 Task: Look for space in Nānpāra, India from 6th September, 2023 to 10th September, 2023 for 1 adult in price range Rs.10000 to Rs.15000. Place can be private room with 1  bedroom having 1 bed and 1 bathroom. Property type can be house, flat, guest house, hotel. Amenities needed are: washing machine. Booking option can be shelf check-in. Required host language is English.
Action: Mouse moved to (406, 64)
Screenshot: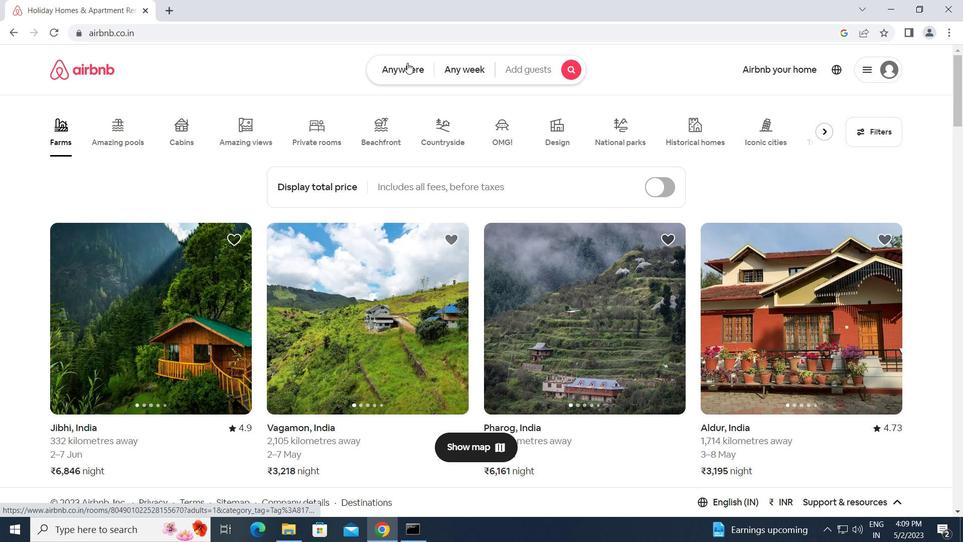 
Action: Mouse pressed left at (406, 64)
Screenshot: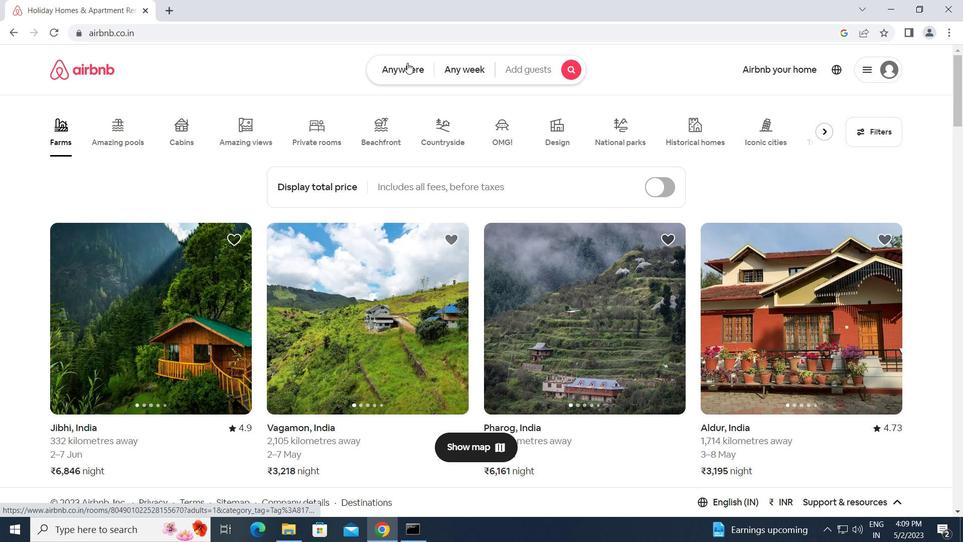
Action: Mouse moved to (246, 115)
Screenshot: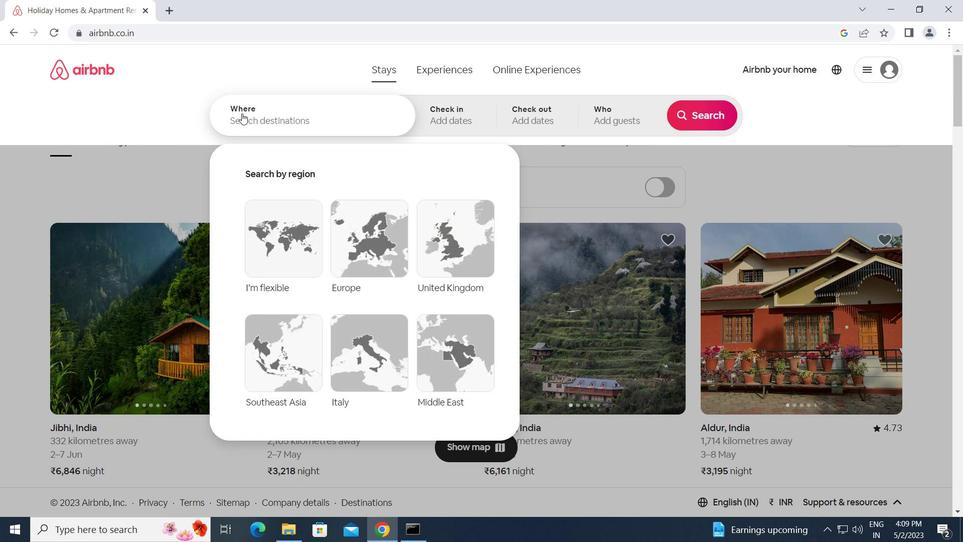 
Action: Mouse pressed left at (246, 115)
Screenshot: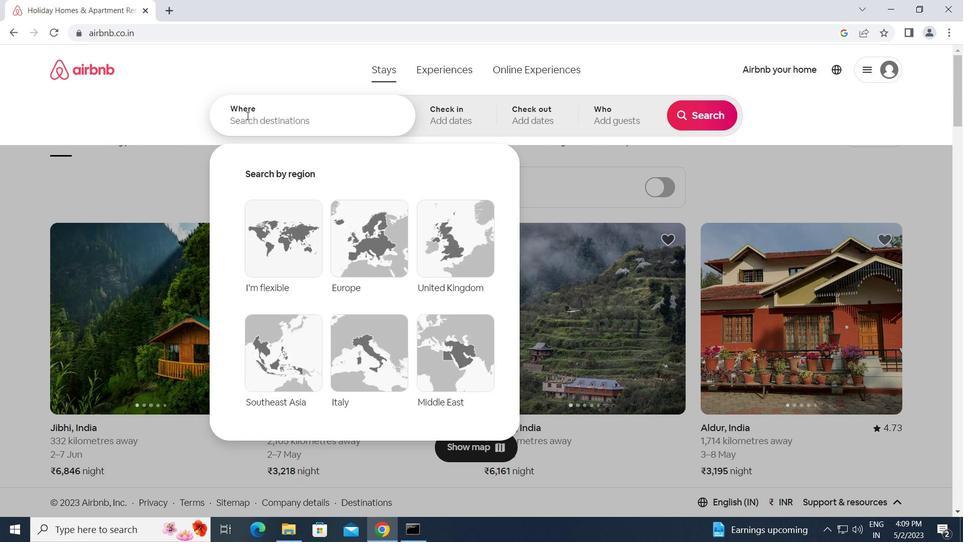 
Action: Key pressed n<Key.caps_lock>anpara,<Key.space><Key.caps_lock>i<Key.caps_lock>ndia<Key.enter>
Screenshot: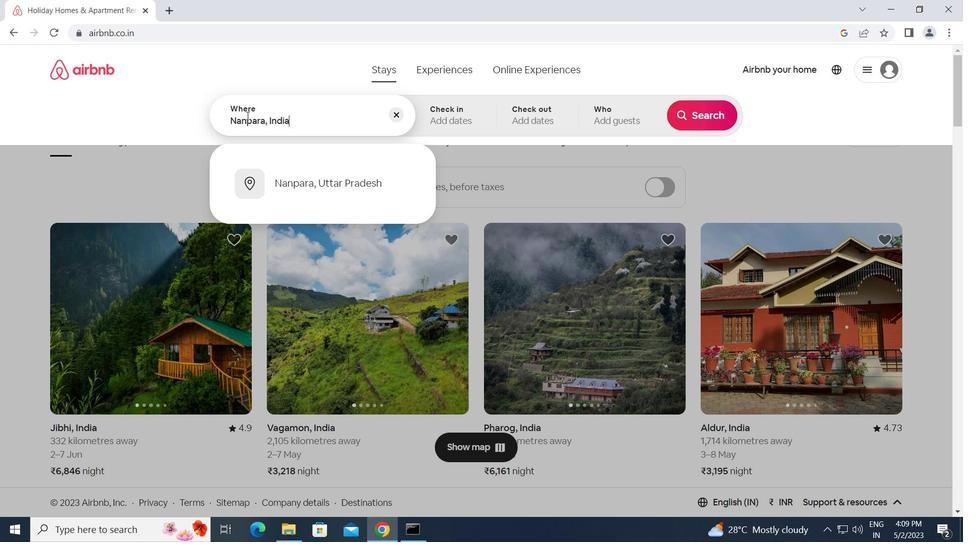 
Action: Mouse moved to (705, 208)
Screenshot: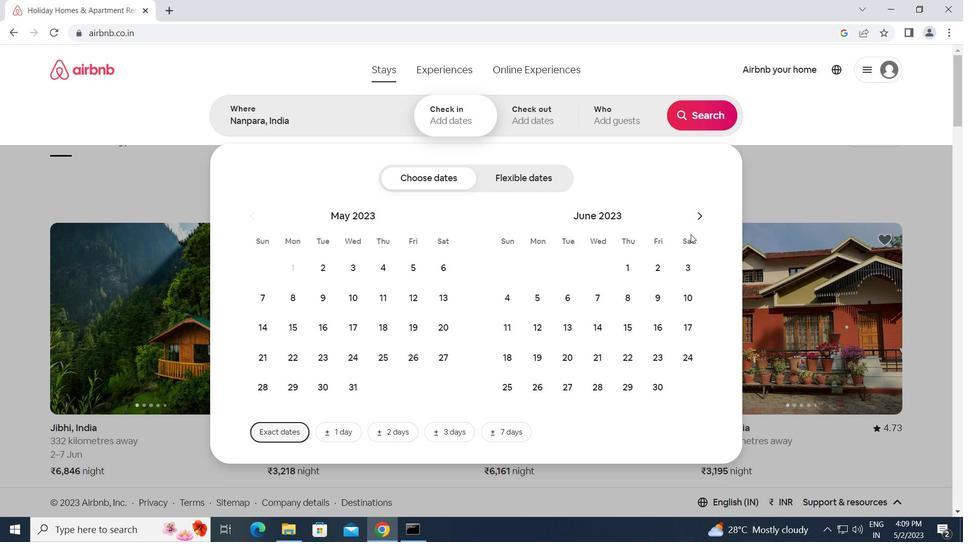 
Action: Mouse pressed left at (705, 208)
Screenshot: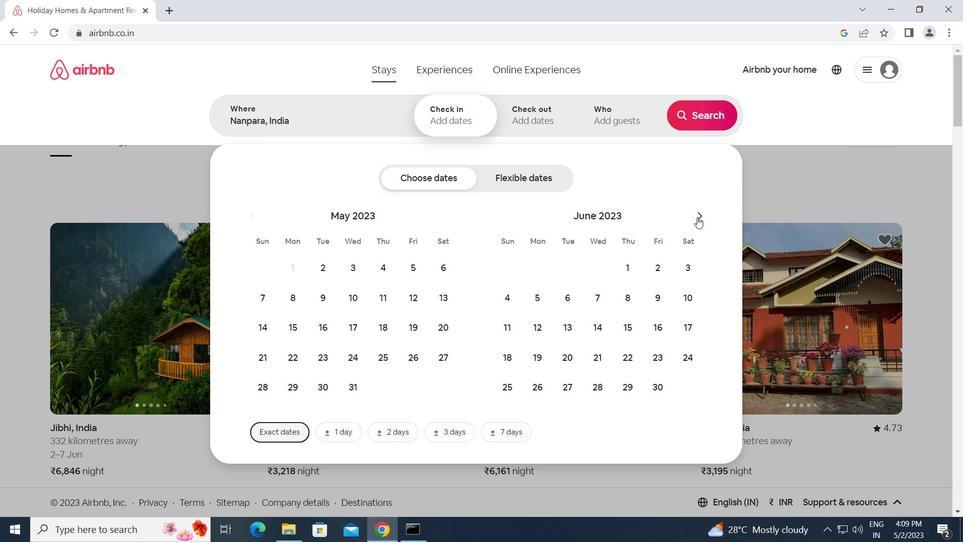 
Action: Mouse moved to (700, 211)
Screenshot: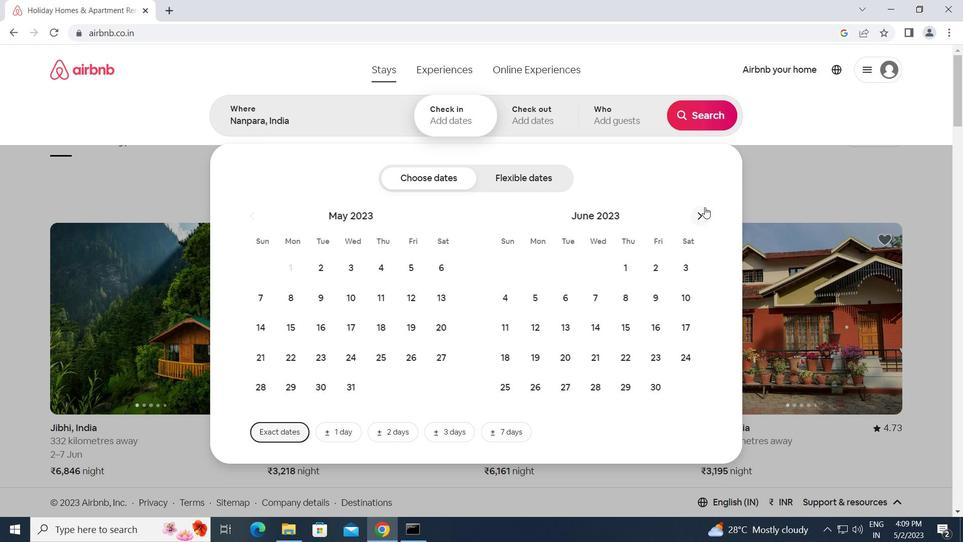 
Action: Mouse pressed left at (700, 211)
Screenshot: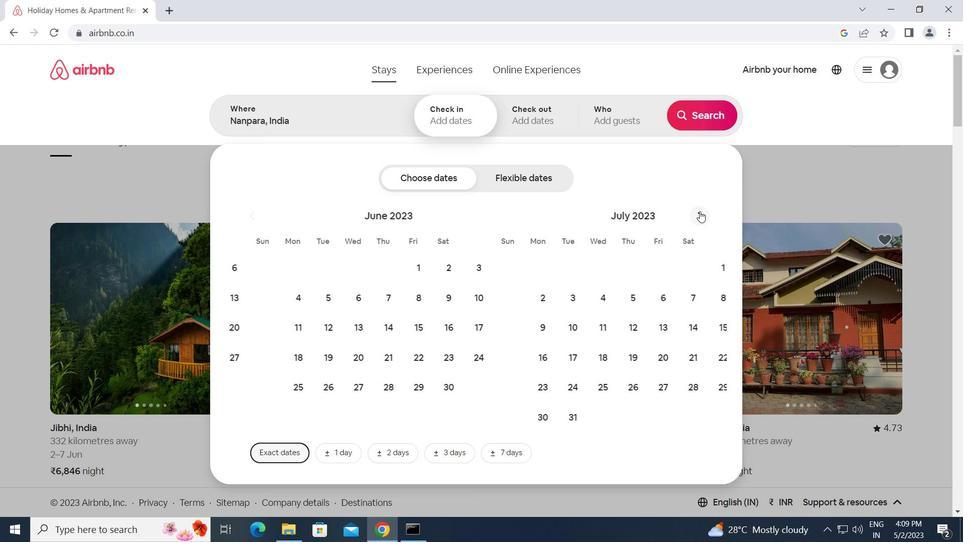 
Action: Mouse pressed left at (700, 211)
Screenshot: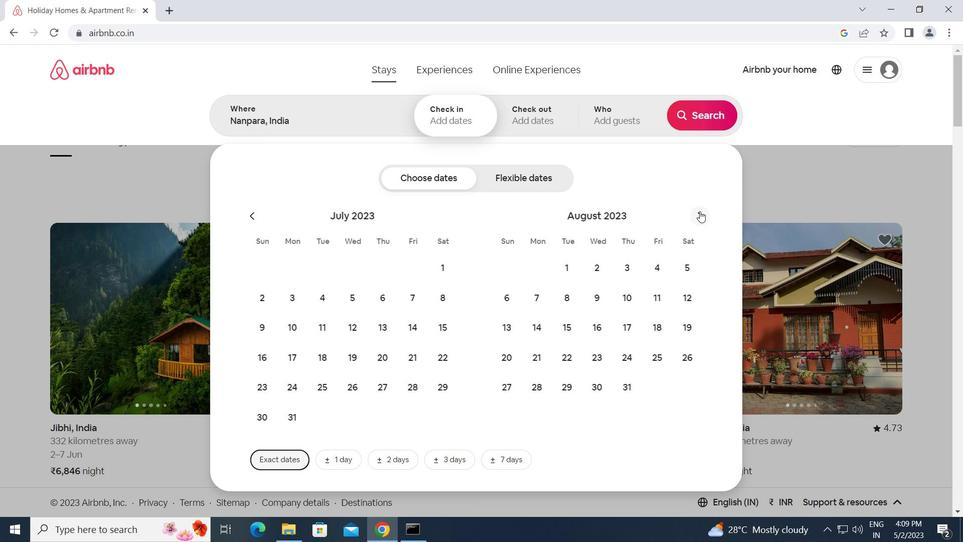 
Action: Mouse moved to (591, 296)
Screenshot: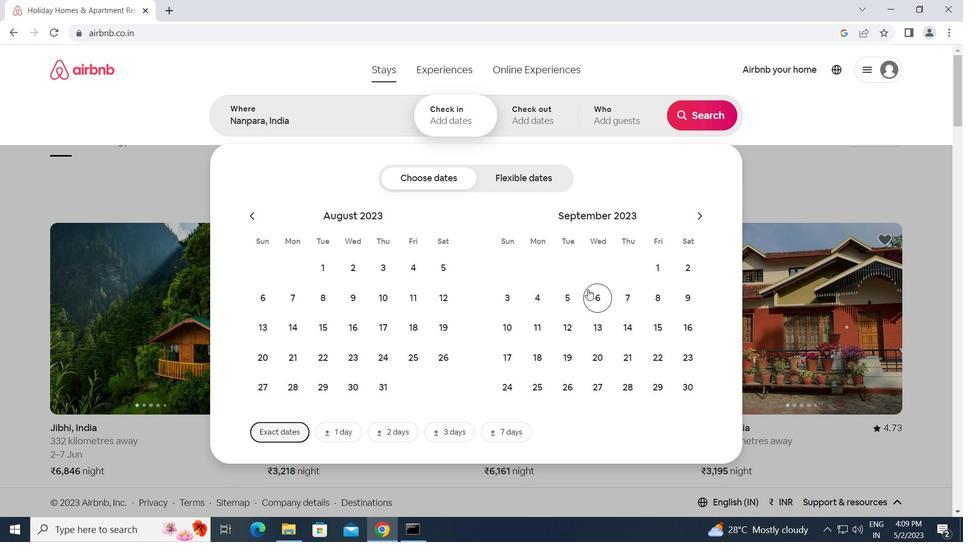
Action: Mouse pressed left at (591, 296)
Screenshot: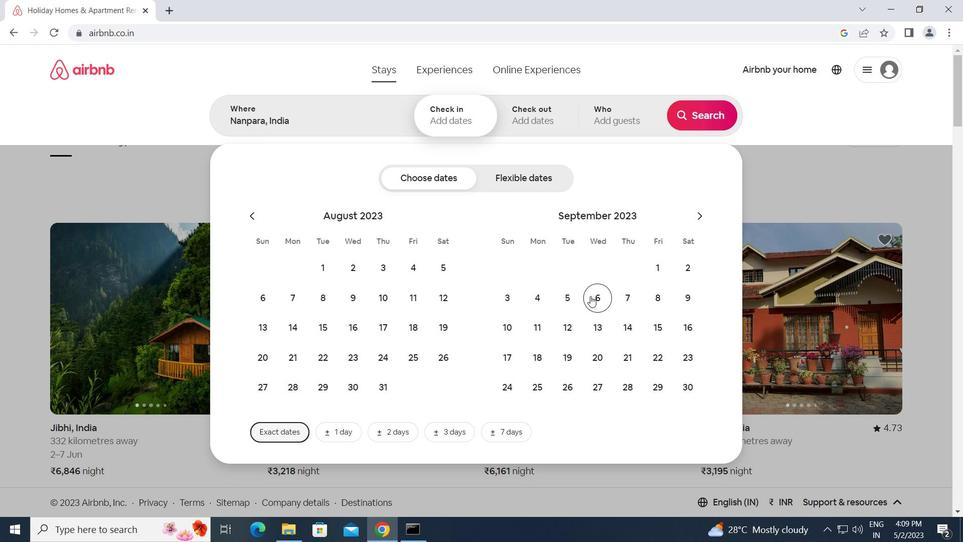 
Action: Mouse moved to (509, 323)
Screenshot: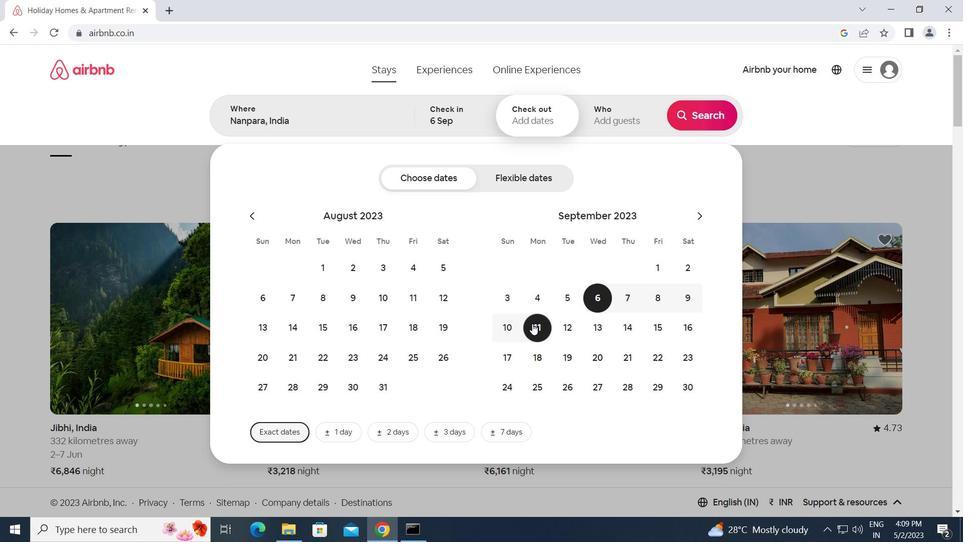 
Action: Mouse pressed left at (509, 323)
Screenshot: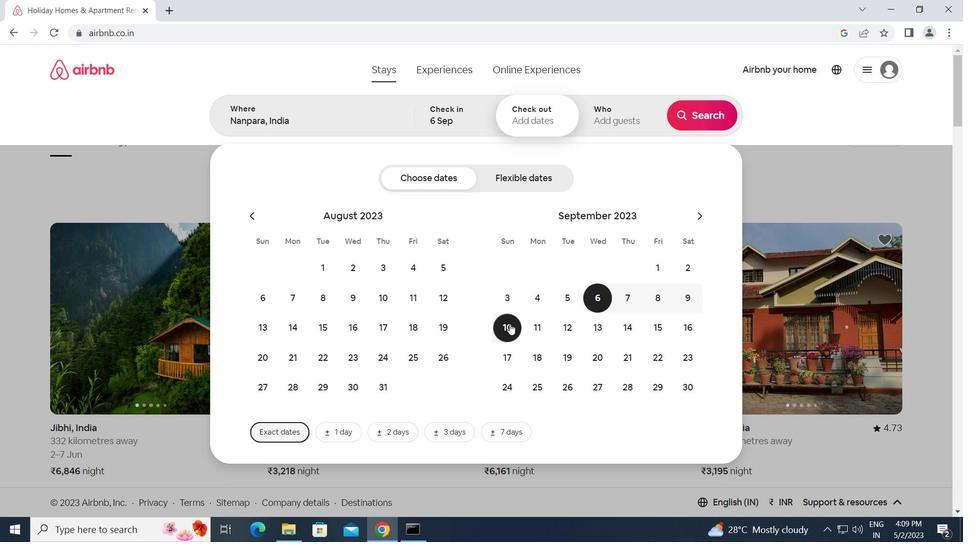 
Action: Mouse moved to (610, 121)
Screenshot: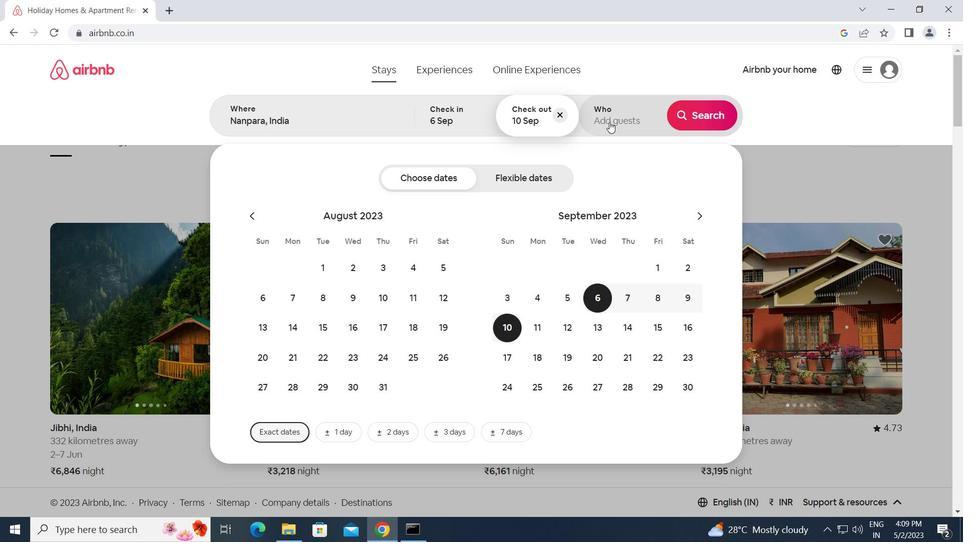 
Action: Mouse pressed left at (610, 121)
Screenshot: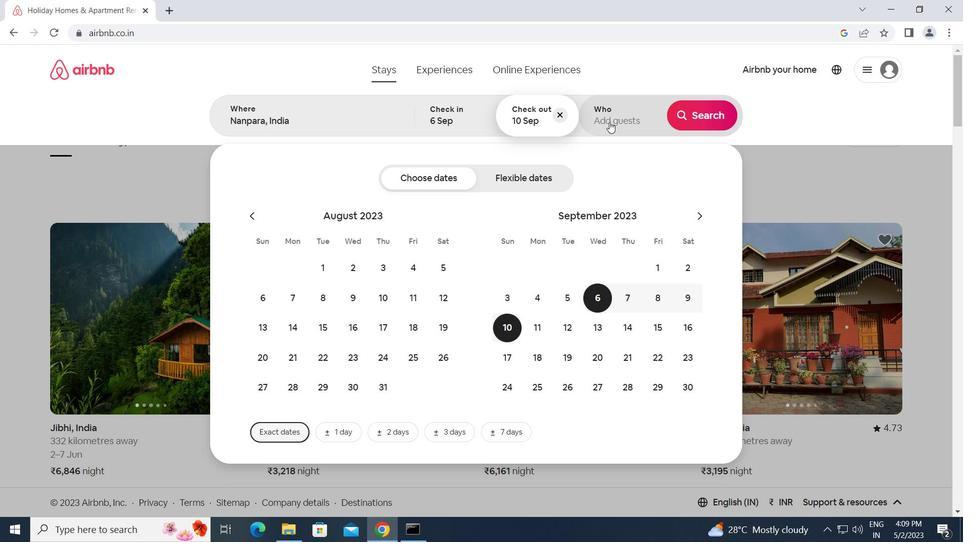 
Action: Mouse moved to (701, 179)
Screenshot: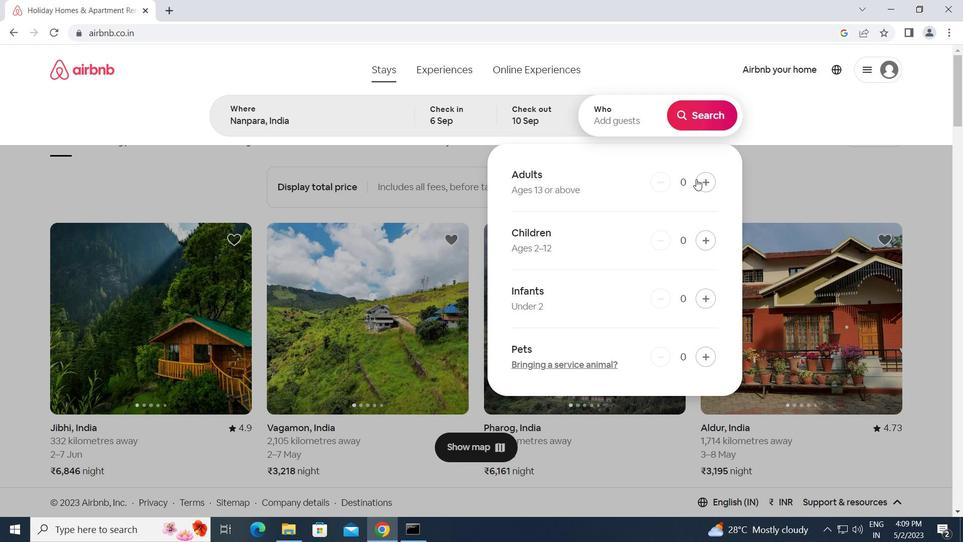 
Action: Mouse pressed left at (701, 179)
Screenshot: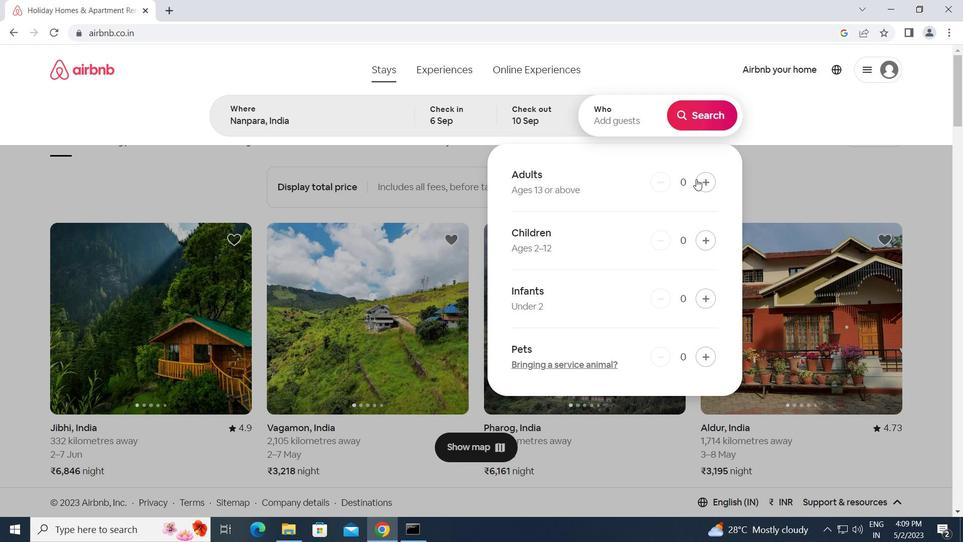 
Action: Mouse moved to (686, 113)
Screenshot: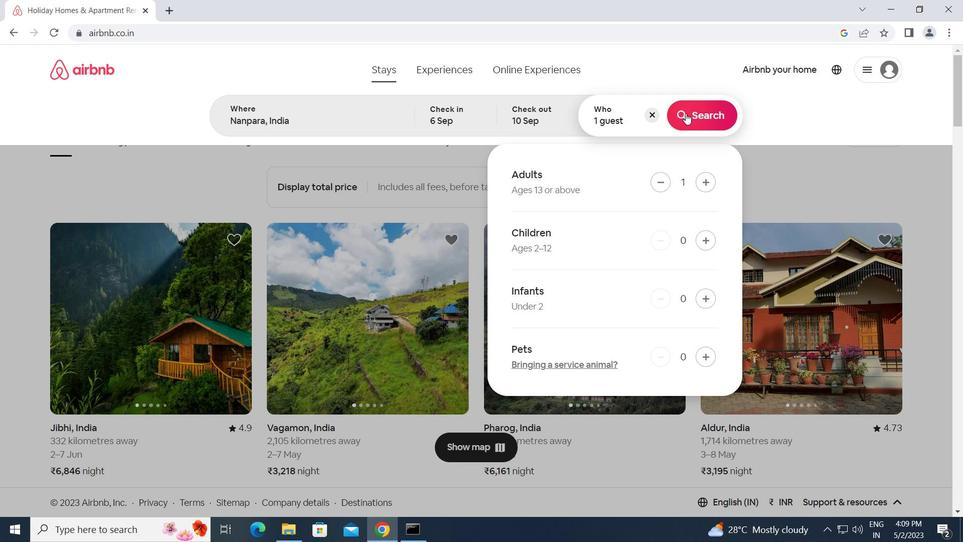 
Action: Mouse pressed left at (686, 113)
Screenshot: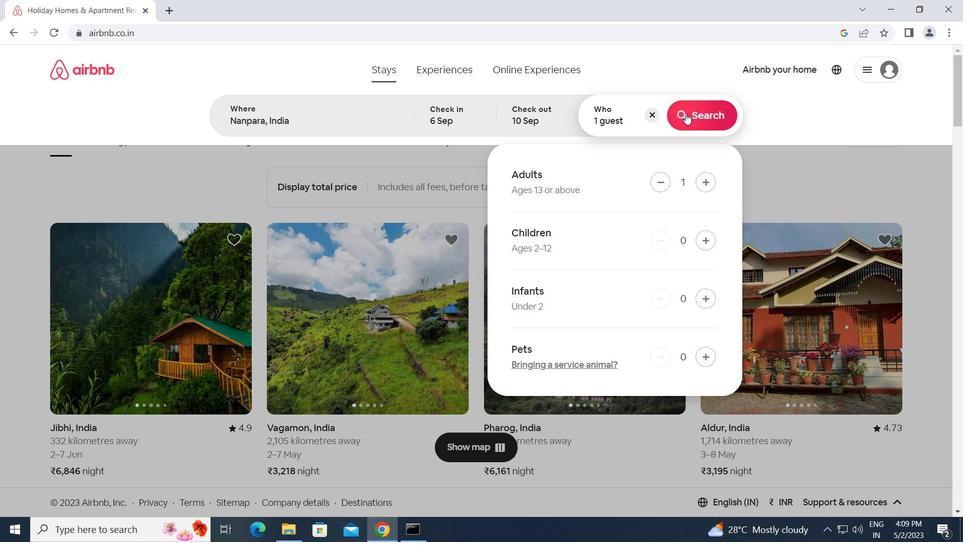 
Action: Mouse moved to (915, 119)
Screenshot: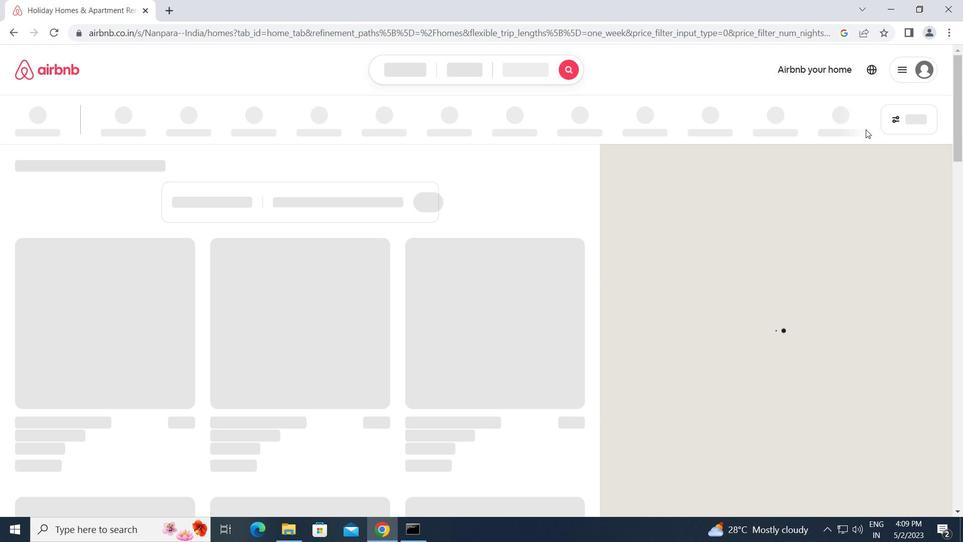 
Action: Mouse pressed left at (915, 119)
Screenshot: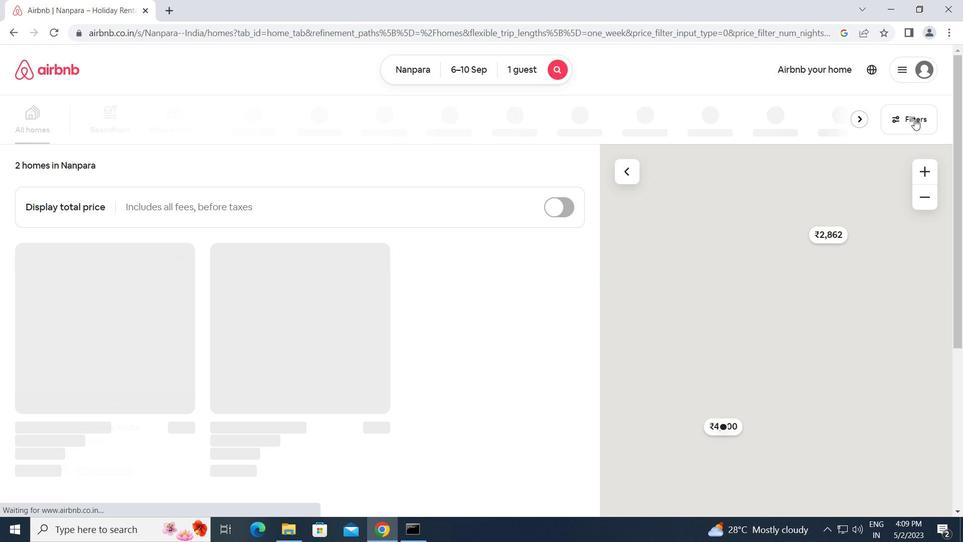 
Action: Mouse moved to (343, 285)
Screenshot: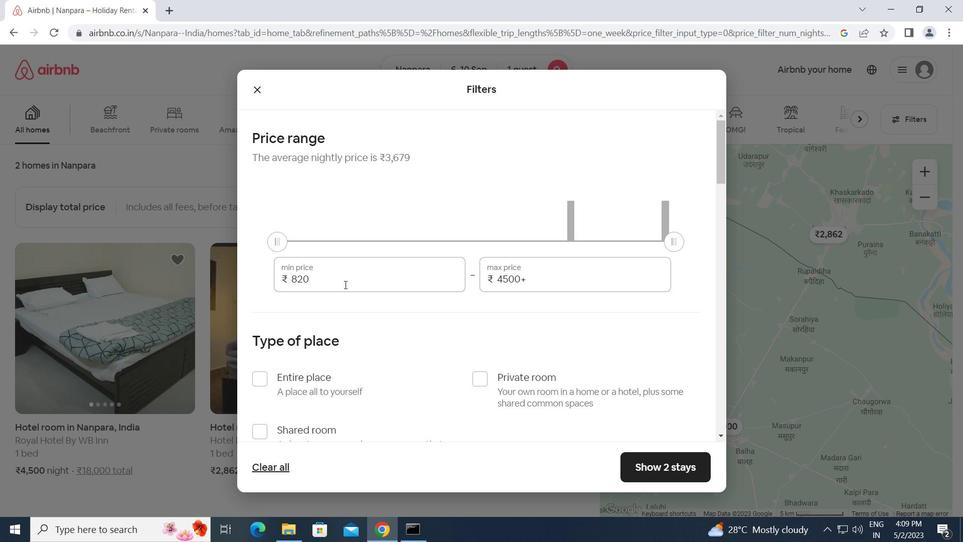 
Action: Mouse pressed left at (343, 285)
Screenshot: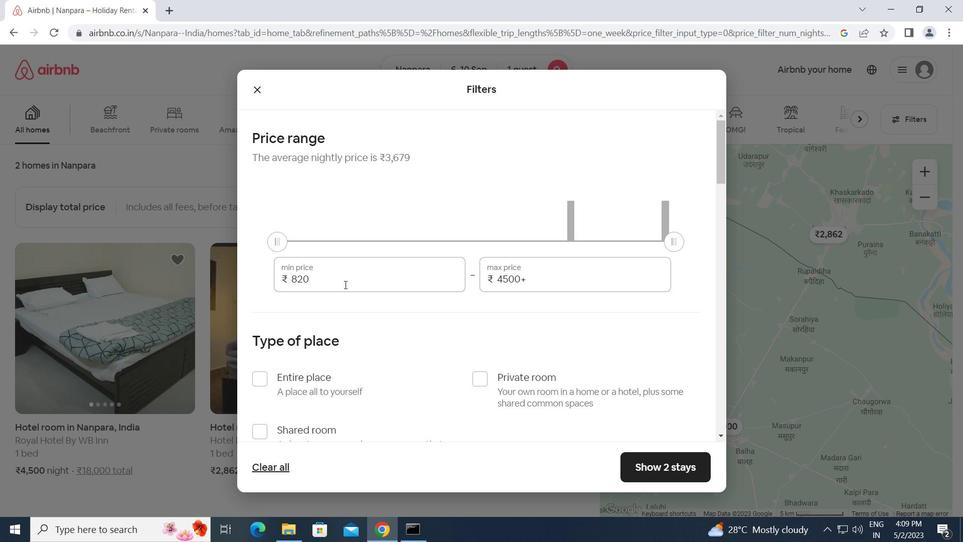
Action: Mouse moved to (270, 284)
Screenshot: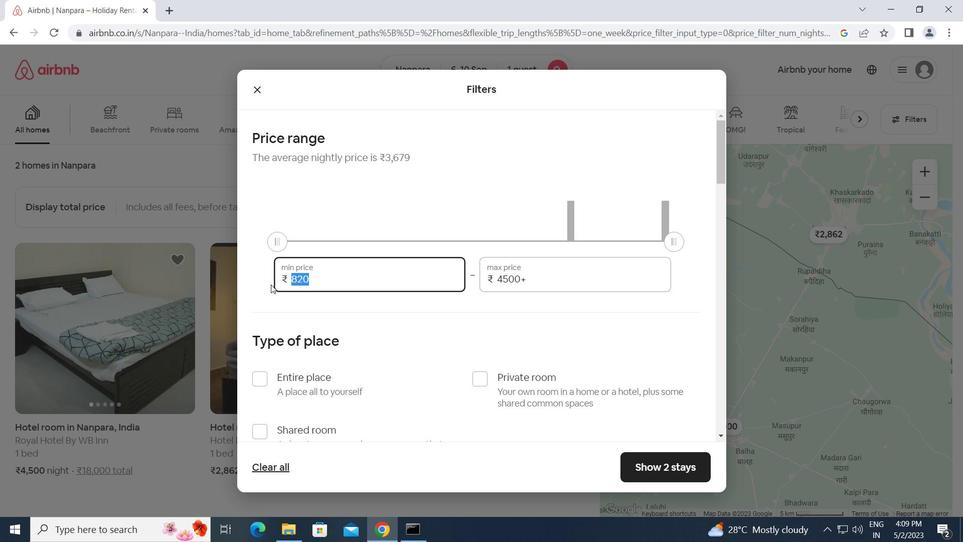 
Action: Key pressed 10000<Key.tab>15<Key.backspace><Key.backspace><Key.backspace><Key.backspace><Key.backspace><Key.backspace><Key.backspace><Key.backspace><Key.backspace><Key.backspace><Key.backspace><Key.backspace><Key.backspace>15000
Screenshot: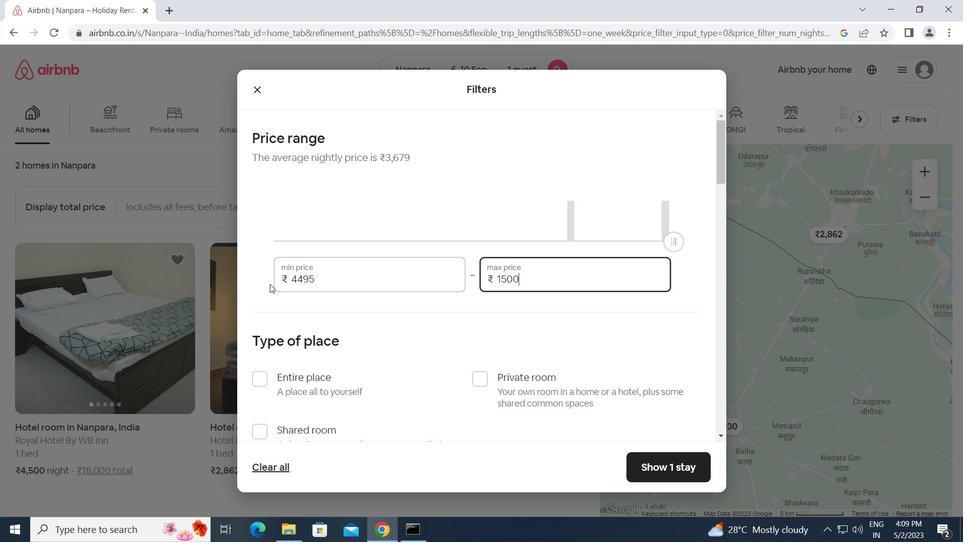 
Action: Mouse moved to (377, 382)
Screenshot: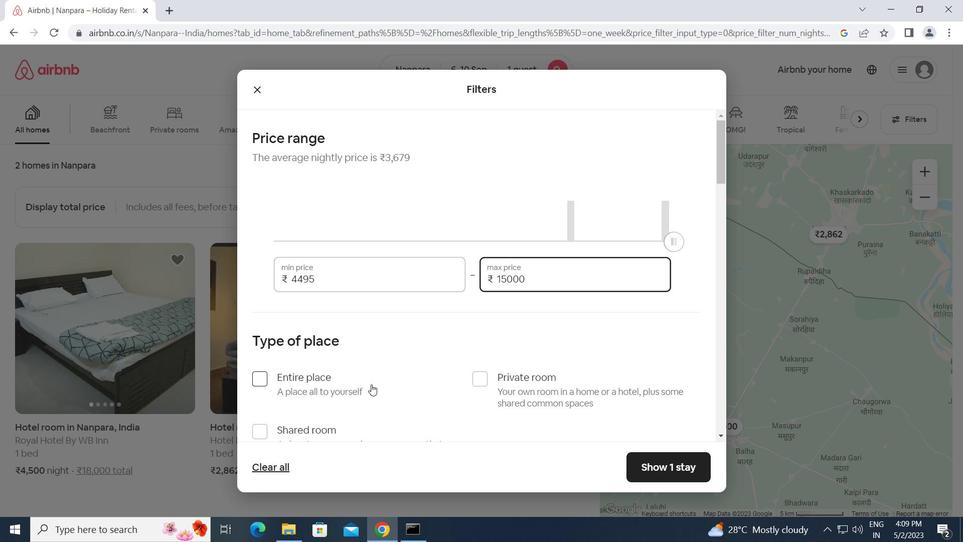 
Action: Mouse scrolled (377, 382) with delta (0, 0)
Screenshot: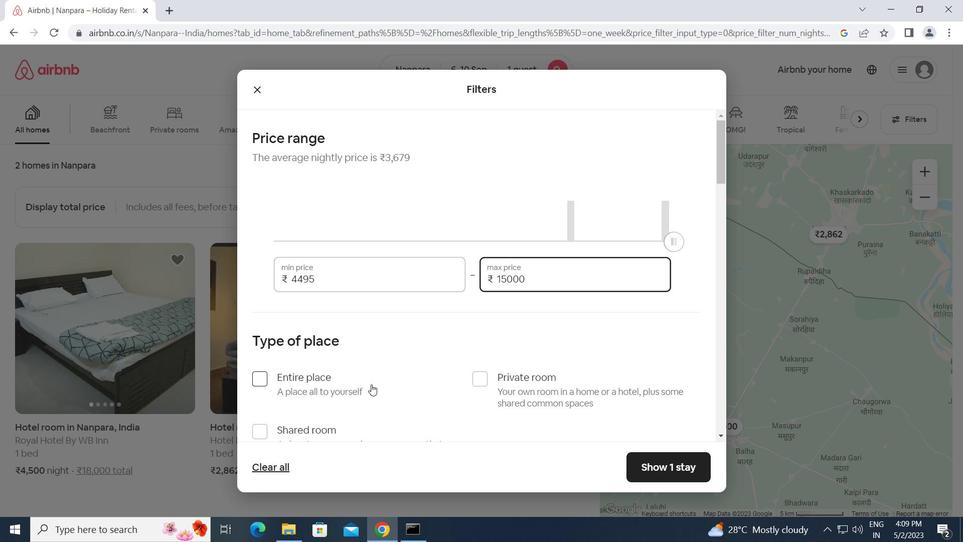 
Action: Mouse moved to (482, 318)
Screenshot: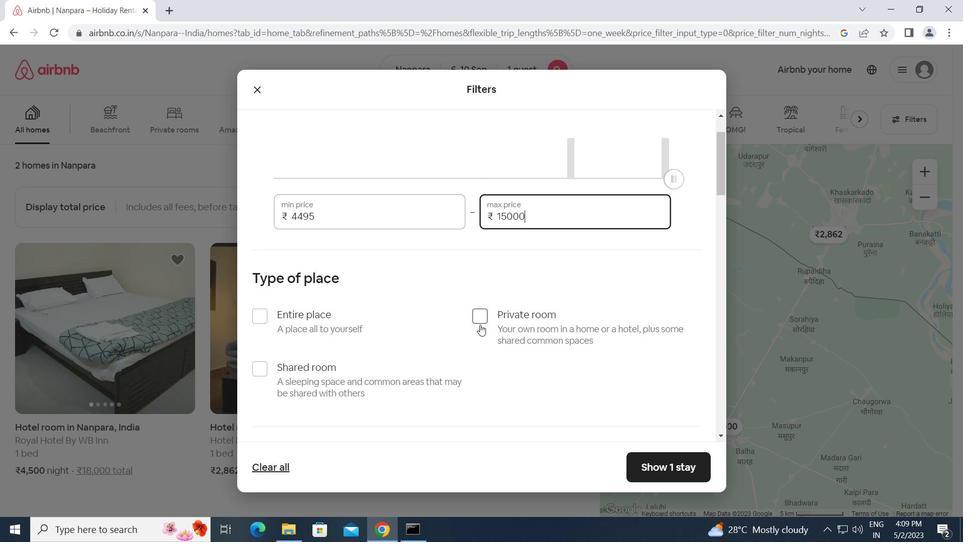 
Action: Mouse pressed left at (482, 318)
Screenshot: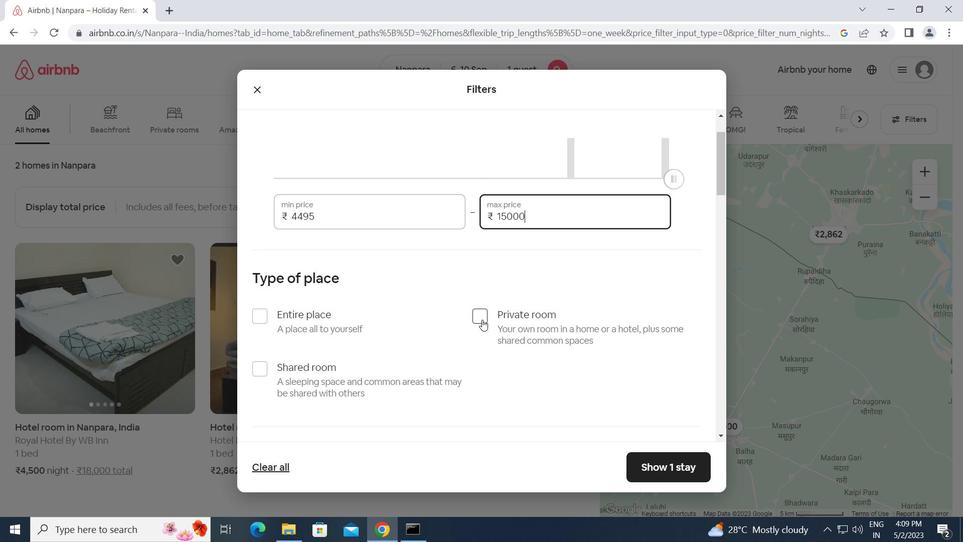 
Action: Mouse moved to (472, 244)
Screenshot: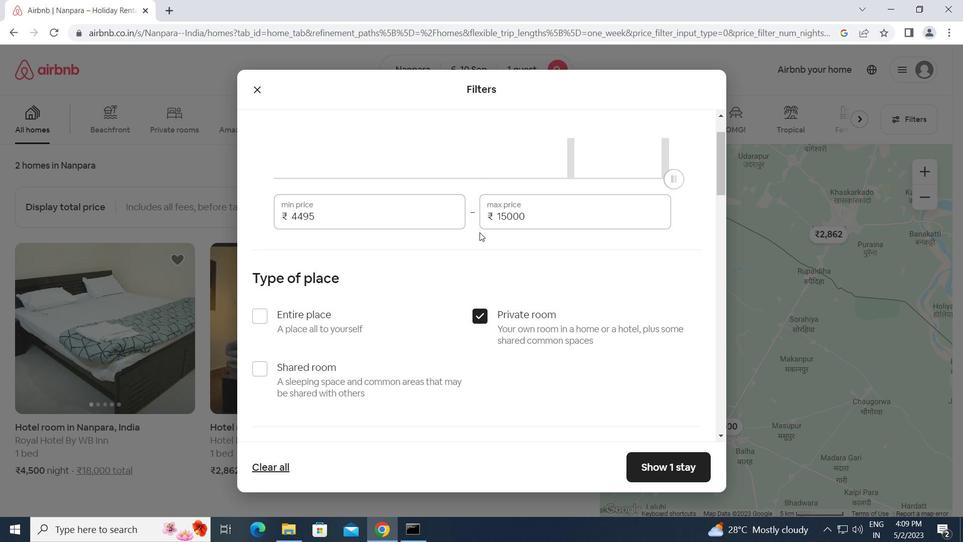 
Action: Mouse scrolled (472, 244) with delta (0, 0)
Screenshot: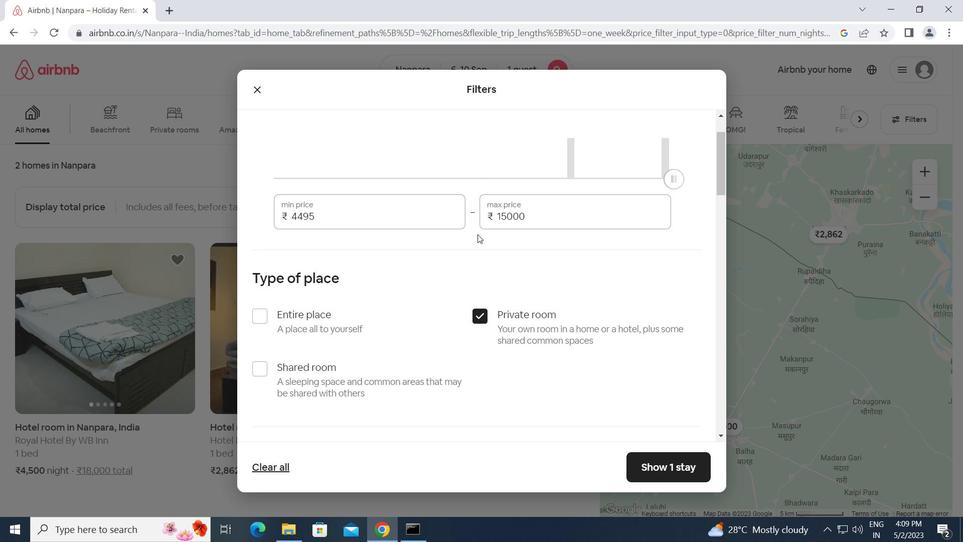 
Action: Mouse moved to (470, 249)
Screenshot: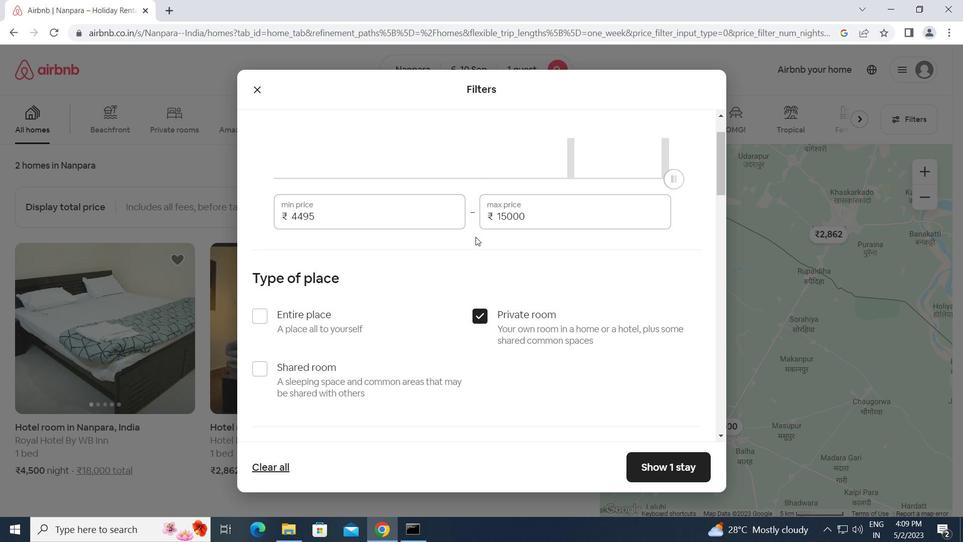 
Action: Mouse scrolled (470, 248) with delta (0, 0)
Screenshot: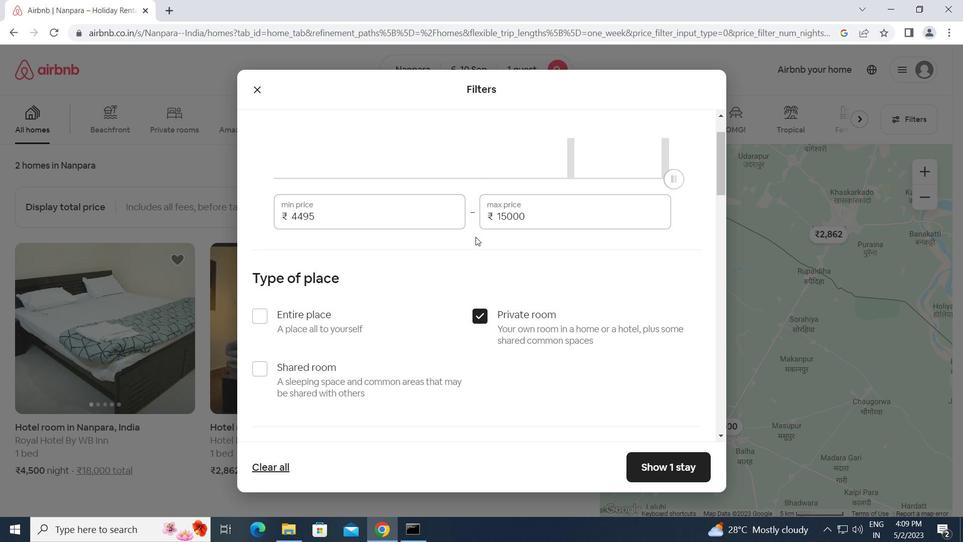 
Action: Mouse moved to (352, 297)
Screenshot: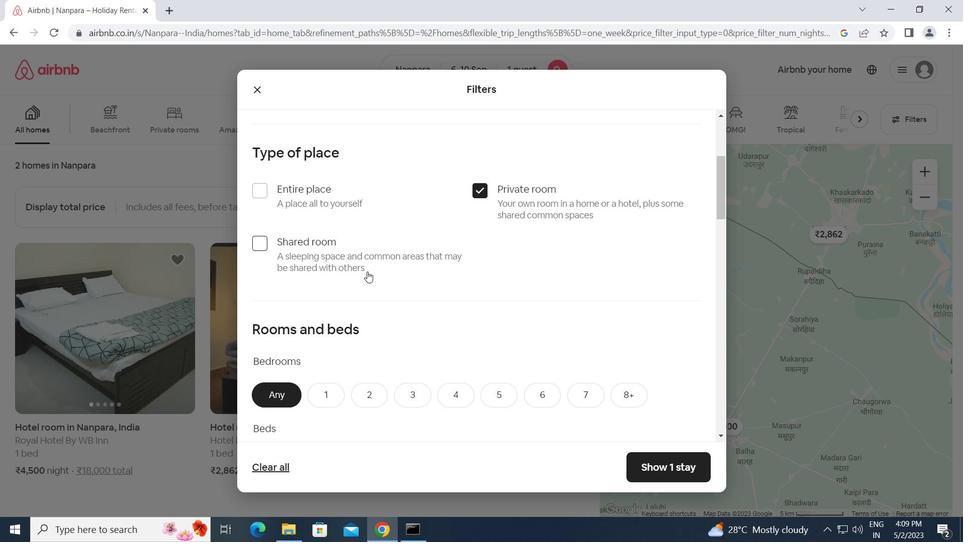 
Action: Mouse scrolled (352, 296) with delta (0, 0)
Screenshot: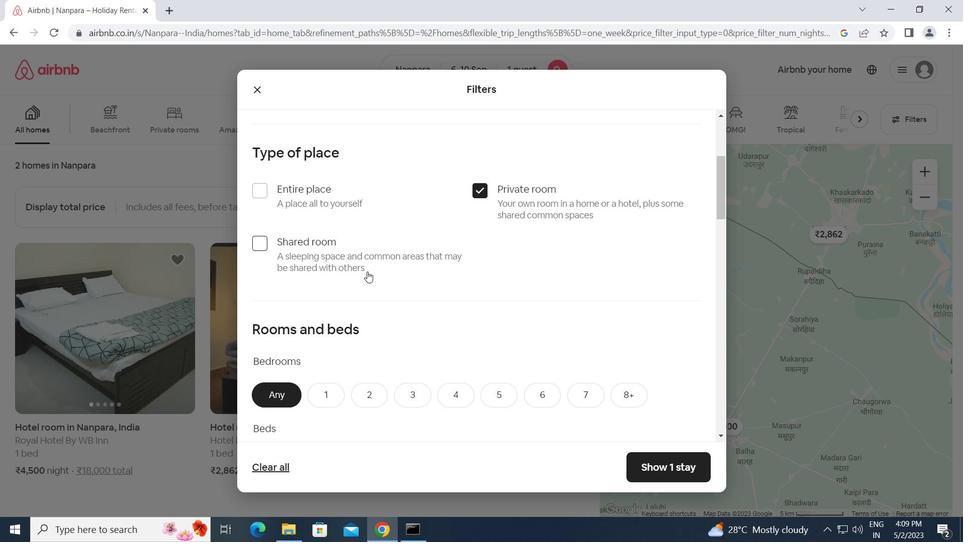 
Action: Mouse moved to (352, 298)
Screenshot: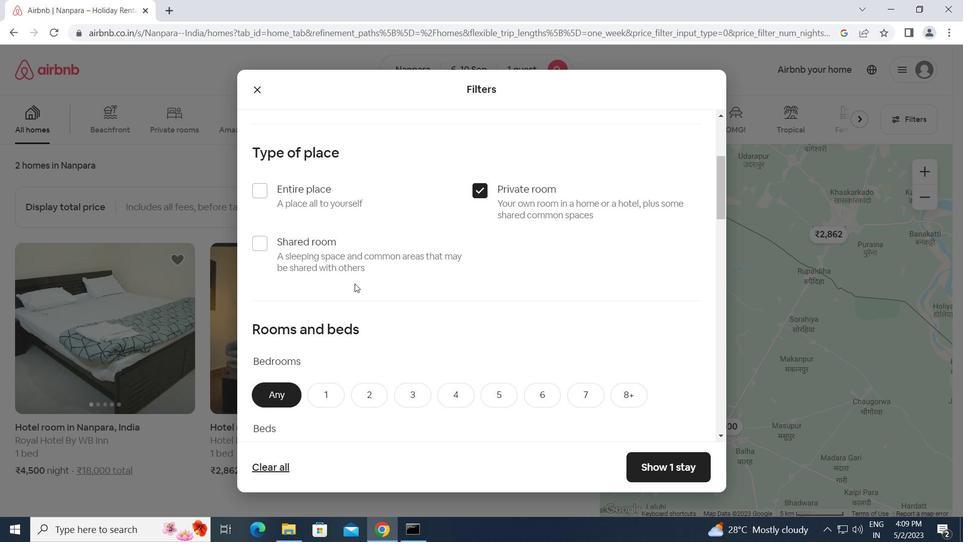 
Action: Mouse scrolled (352, 297) with delta (0, 0)
Screenshot: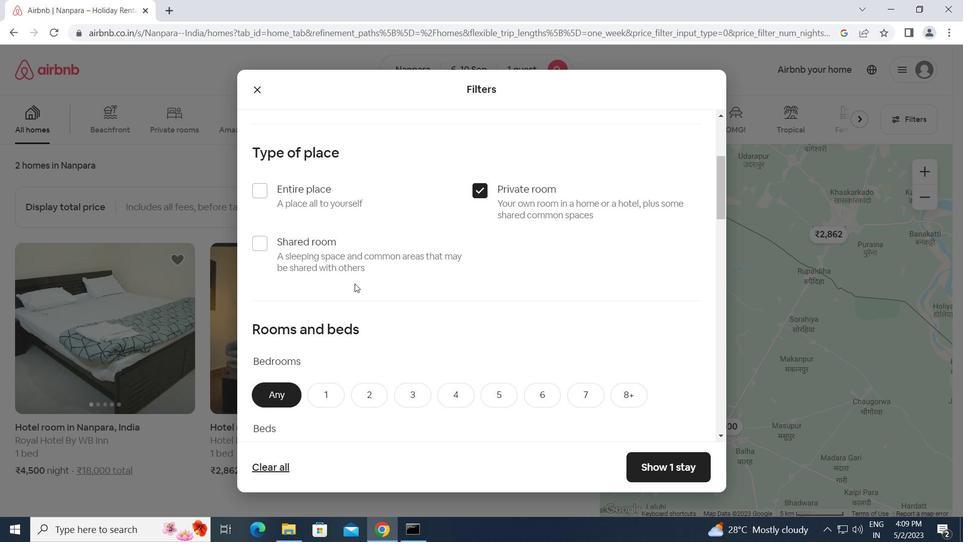 
Action: Mouse scrolled (352, 297) with delta (0, 0)
Screenshot: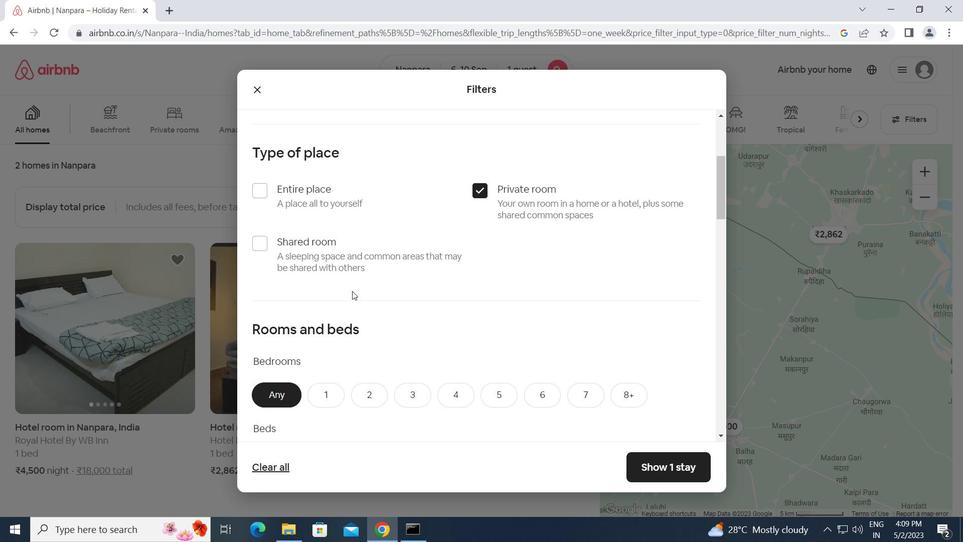 
Action: Mouse moved to (344, 263)
Screenshot: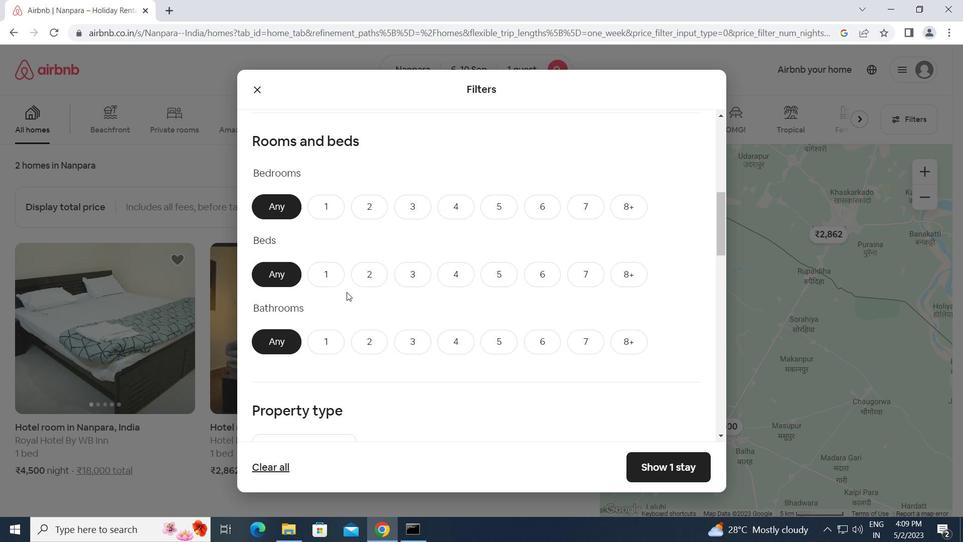 
Action: Mouse scrolled (344, 263) with delta (0, 0)
Screenshot: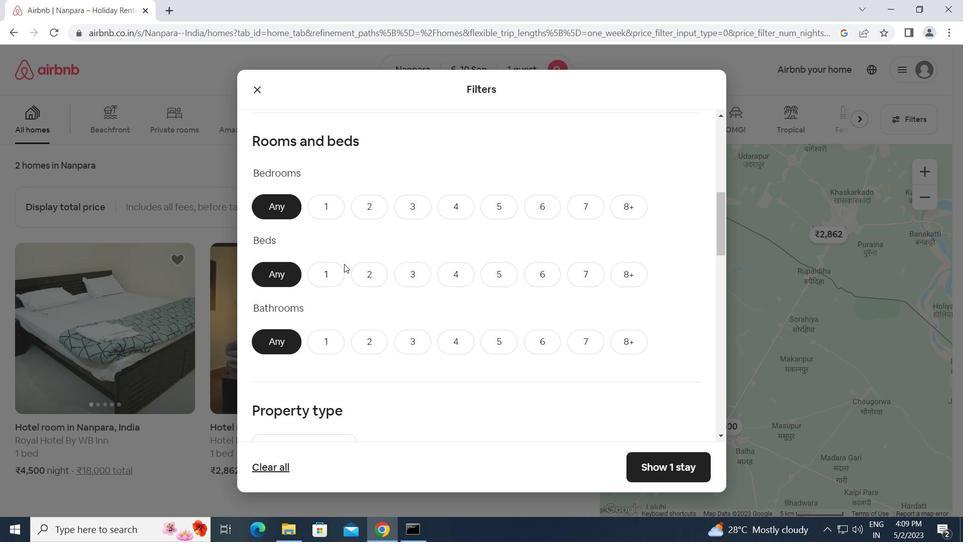 
Action: Mouse scrolled (344, 263) with delta (0, 0)
Screenshot: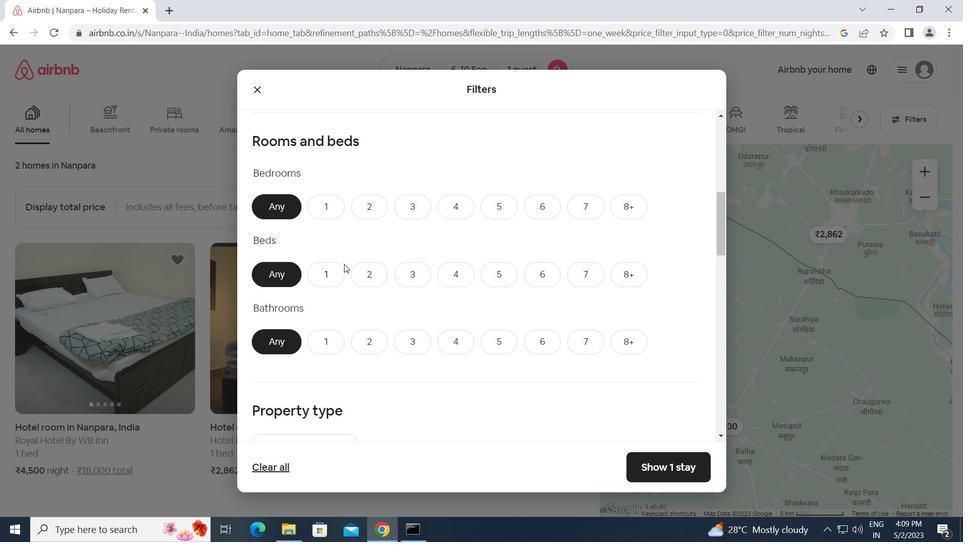 
Action: Mouse scrolled (344, 263) with delta (0, 0)
Screenshot: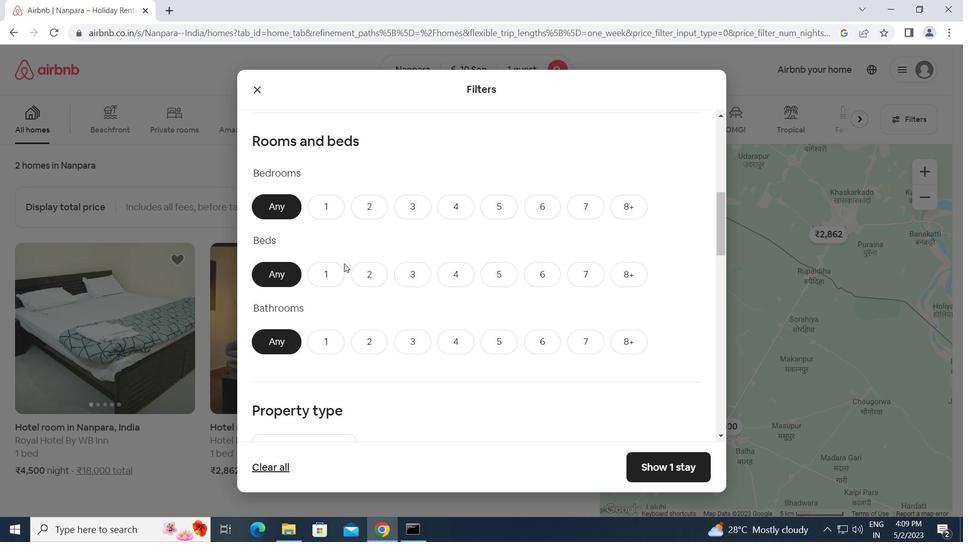 
Action: Mouse moved to (439, 286)
Screenshot: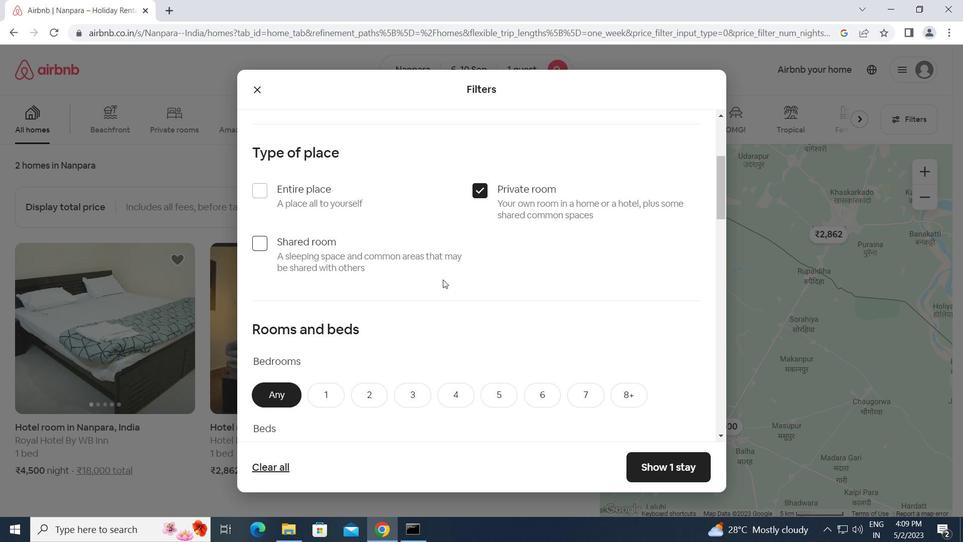 
Action: Mouse scrolled (439, 286) with delta (0, 0)
Screenshot: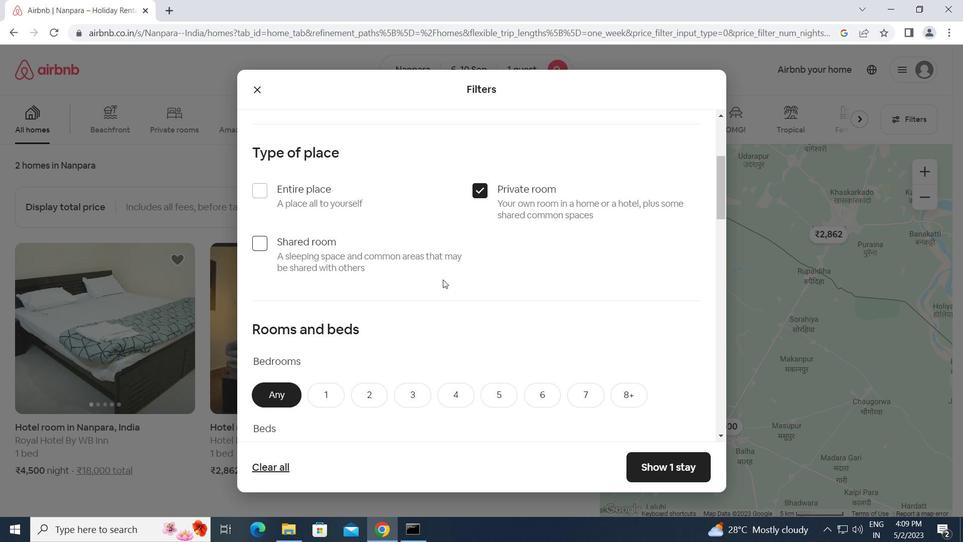 
Action: Mouse scrolled (439, 286) with delta (0, 0)
Screenshot: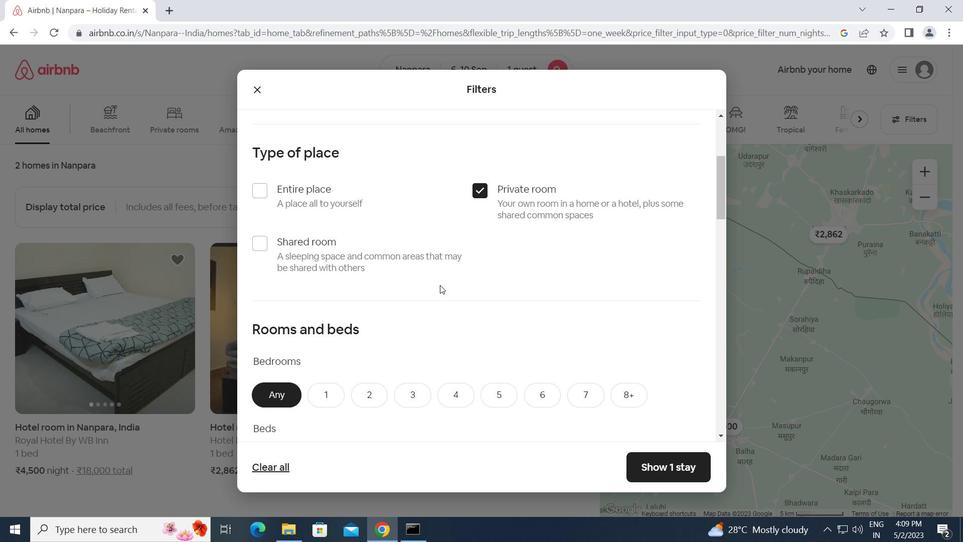 
Action: Mouse moved to (439, 287)
Screenshot: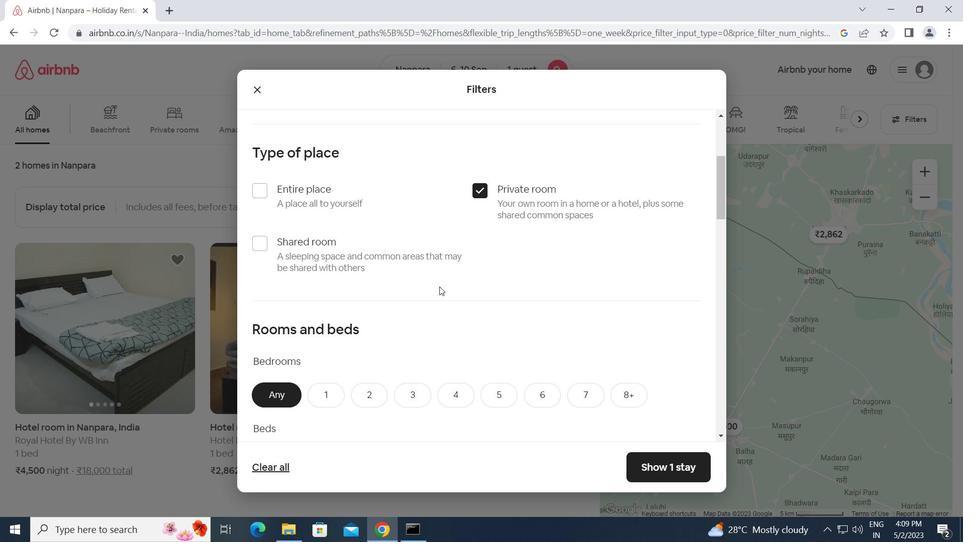 
Action: Mouse scrolled (439, 286) with delta (0, 0)
Screenshot: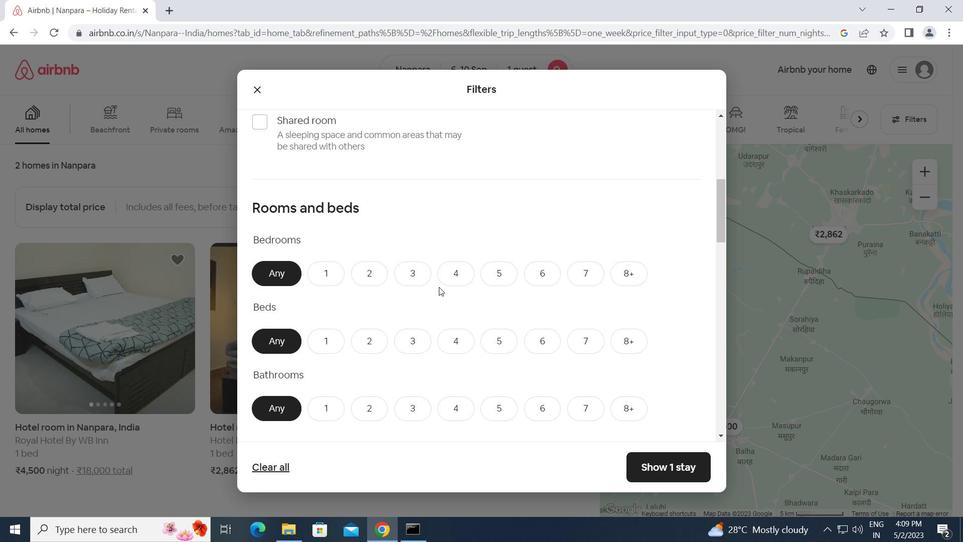 
Action: Mouse moved to (329, 205)
Screenshot: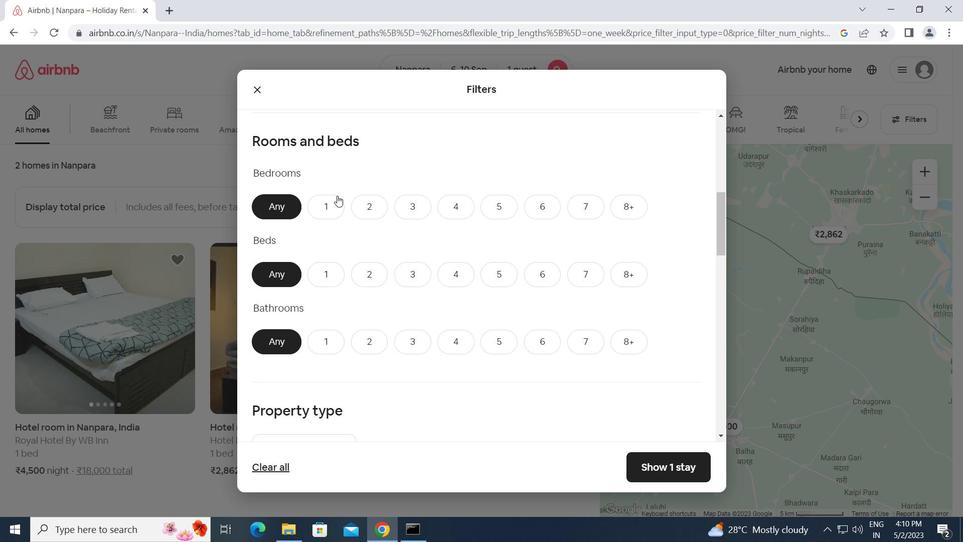 
Action: Mouse pressed left at (329, 205)
Screenshot: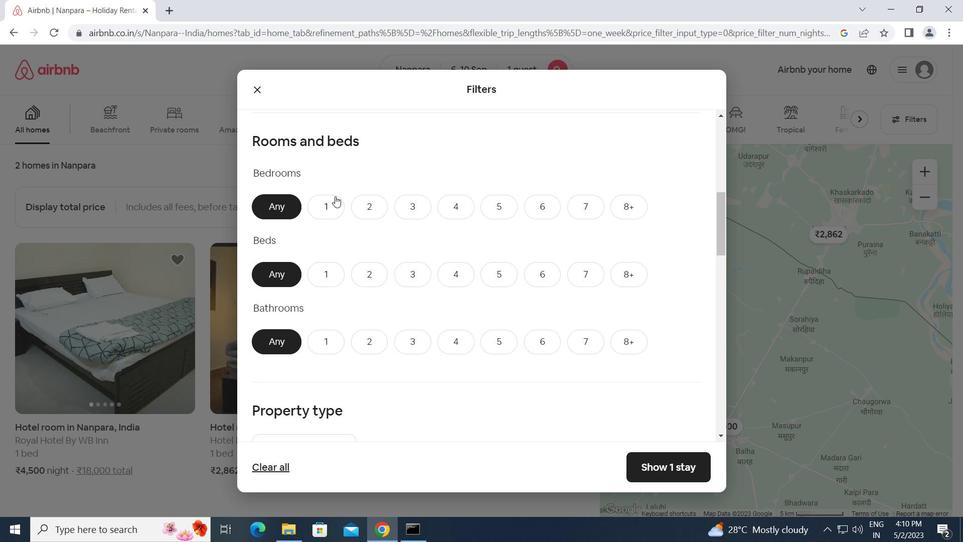 
Action: Mouse moved to (325, 263)
Screenshot: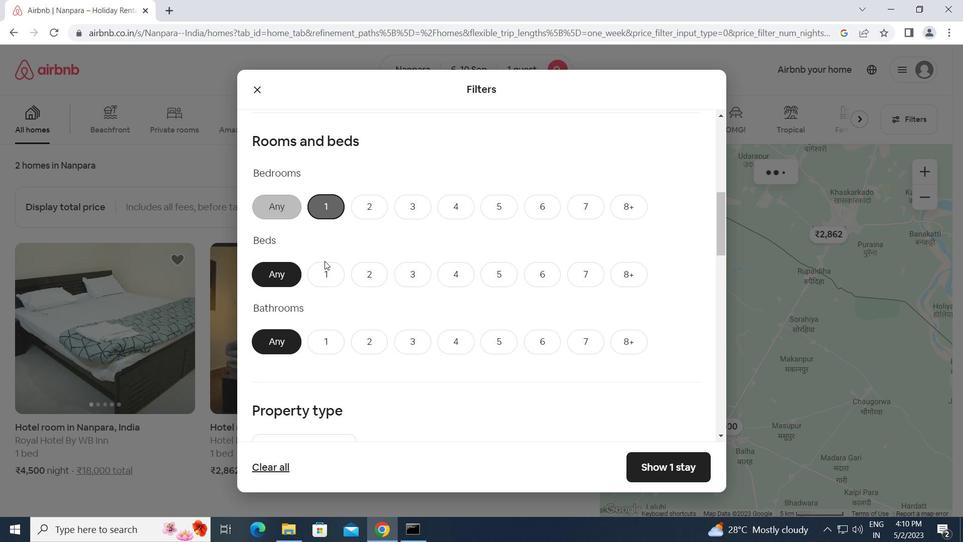 
Action: Mouse pressed left at (325, 263)
Screenshot: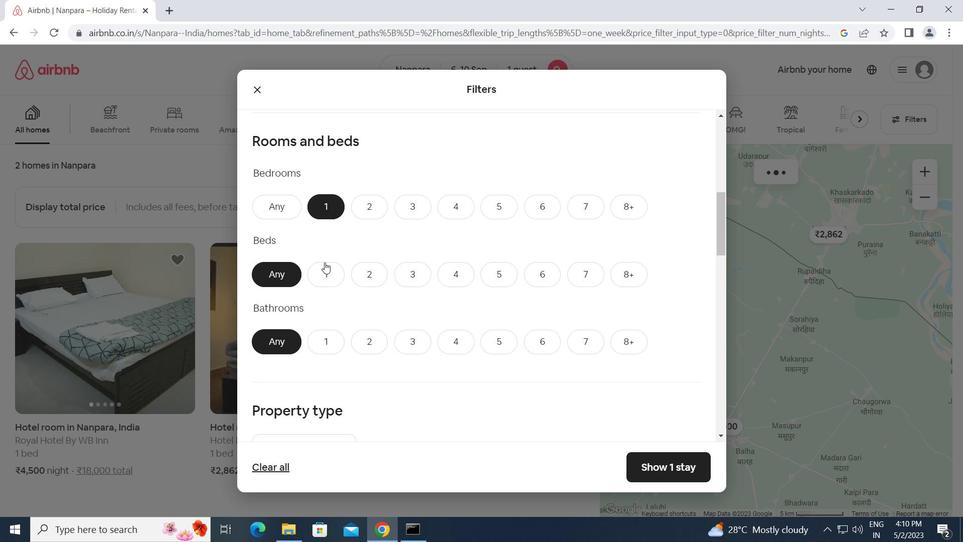 
Action: Mouse moved to (328, 342)
Screenshot: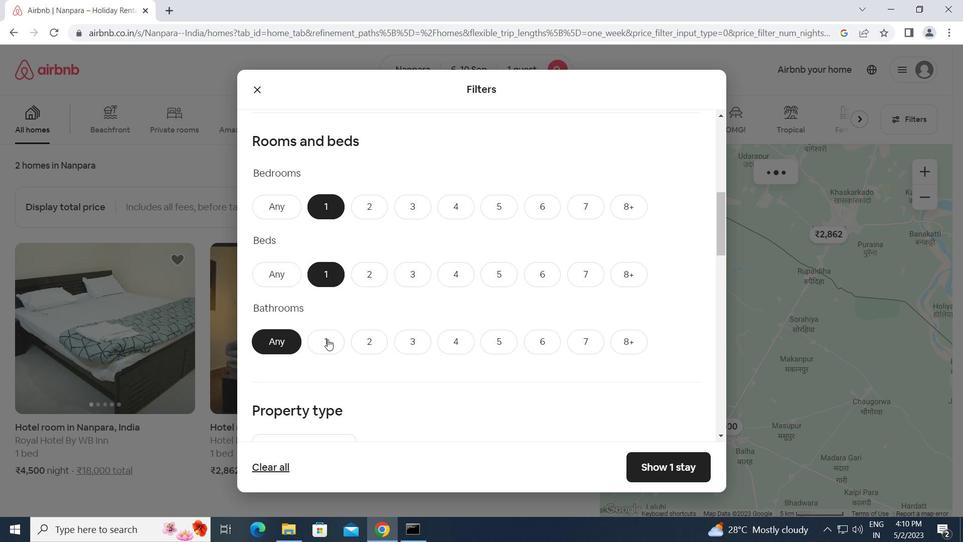 
Action: Mouse pressed left at (328, 342)
Screenshot: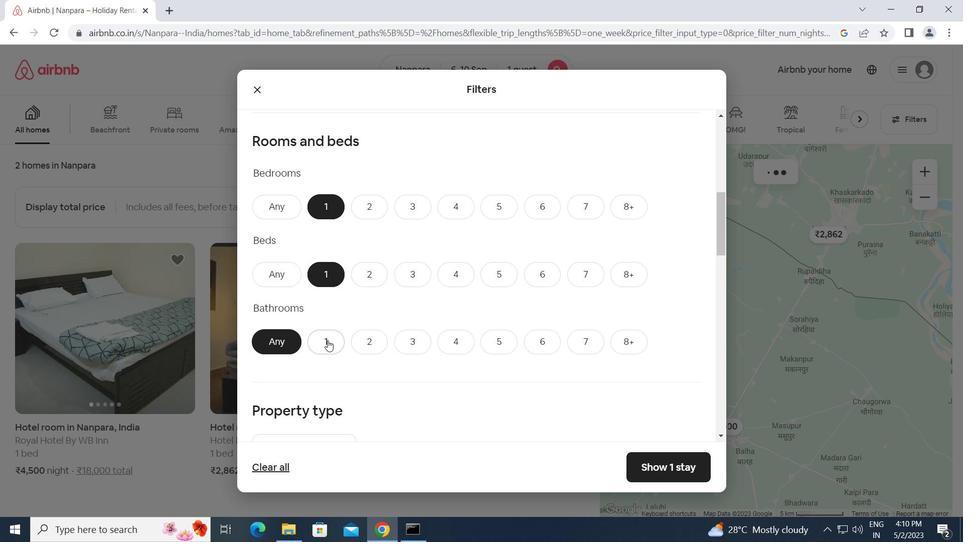 
Action: Mouse moved to (345, 338)
Screenshot: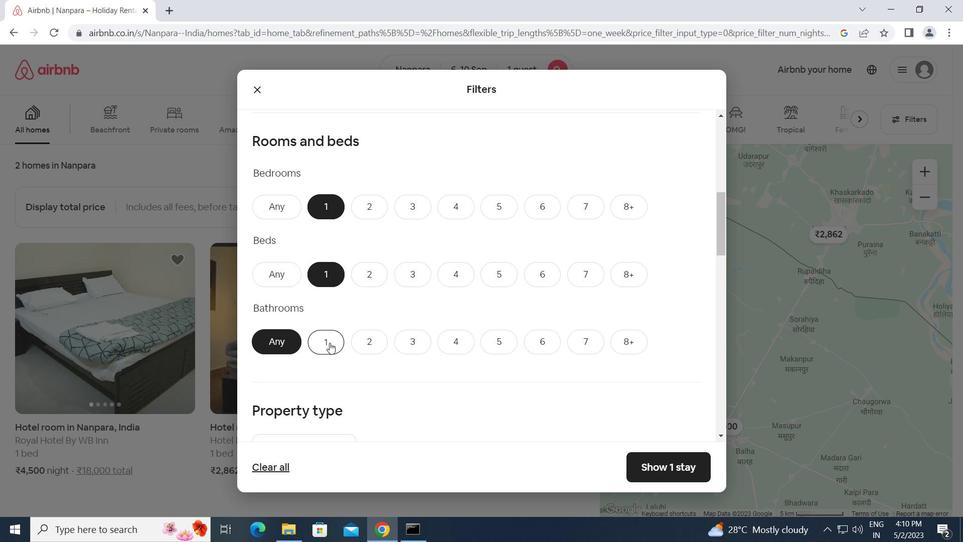 
Action: Mouse scrolled (345, 337) with delta (0, 0)
Screenshot: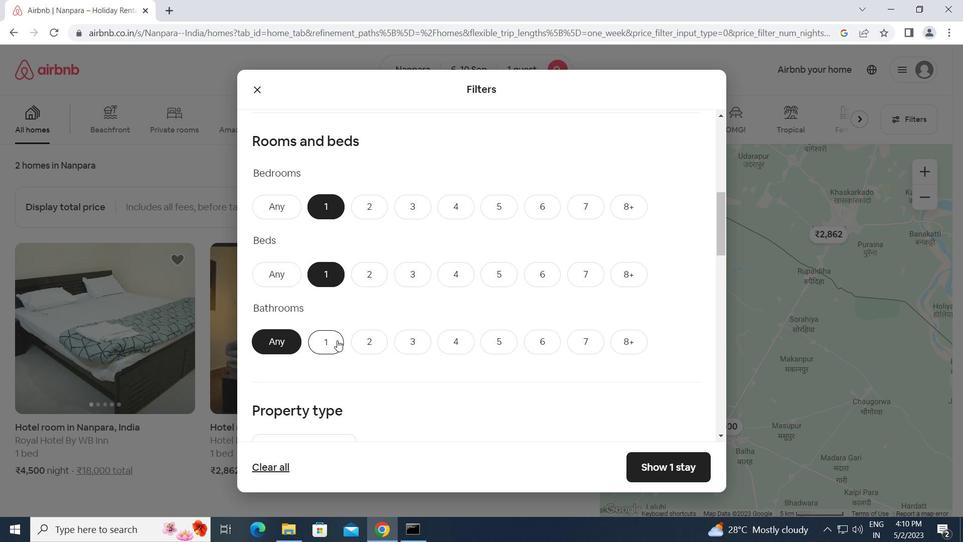 
Action: Mouse scrolled (345, 337) with delta (0, 0)
Screenshot: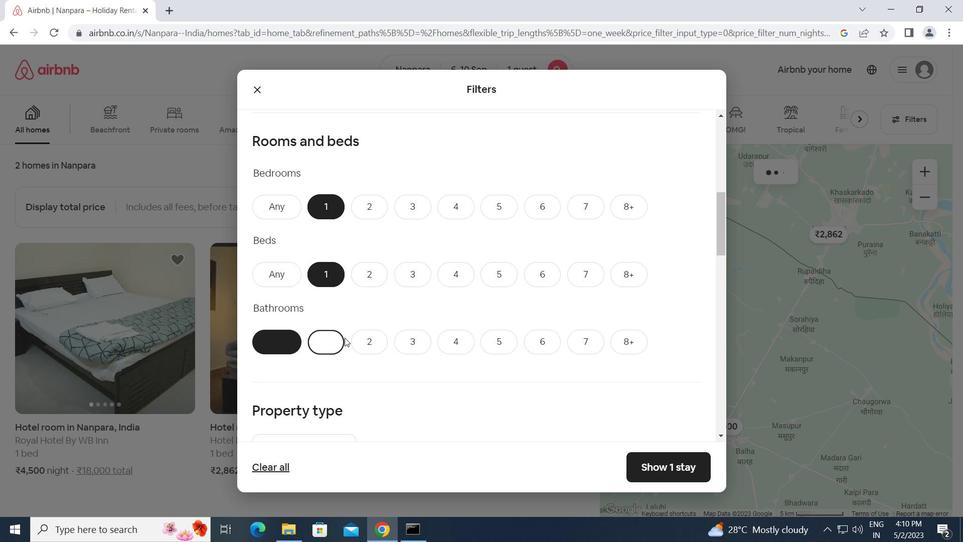 
Action: Mouse moved to (346, 337)
Screenshot: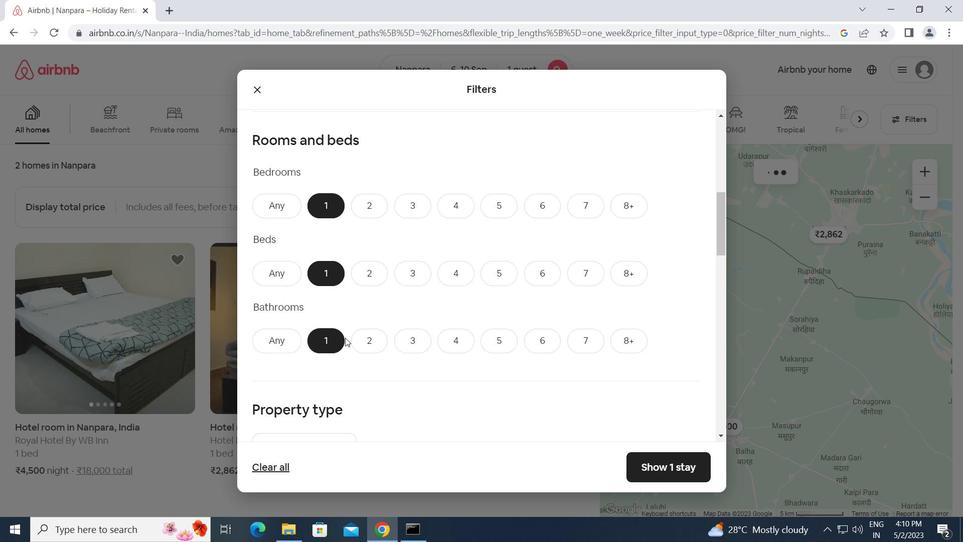 
Action: Mouse scrolled (346, 337) with delta (0, 0)
Screenshot: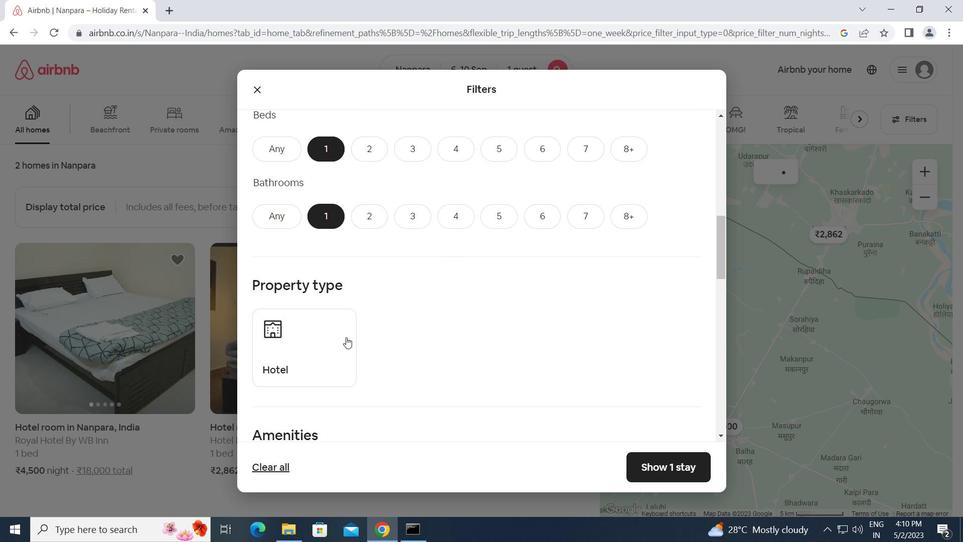 
Action: Mouse scrolled (346, 337) with delta (0, 0)
Screenshot: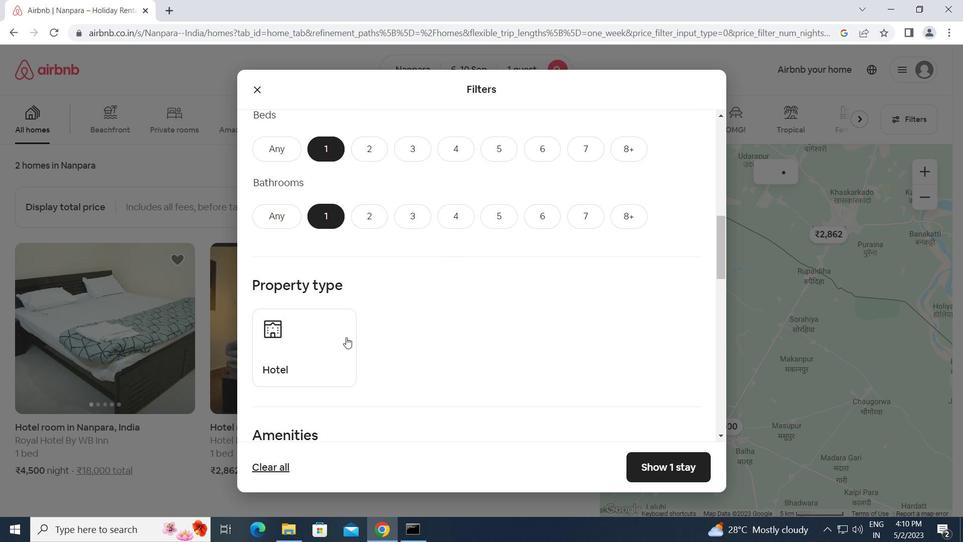 
Action: Mouse moved to (313, 237)
Screenshot: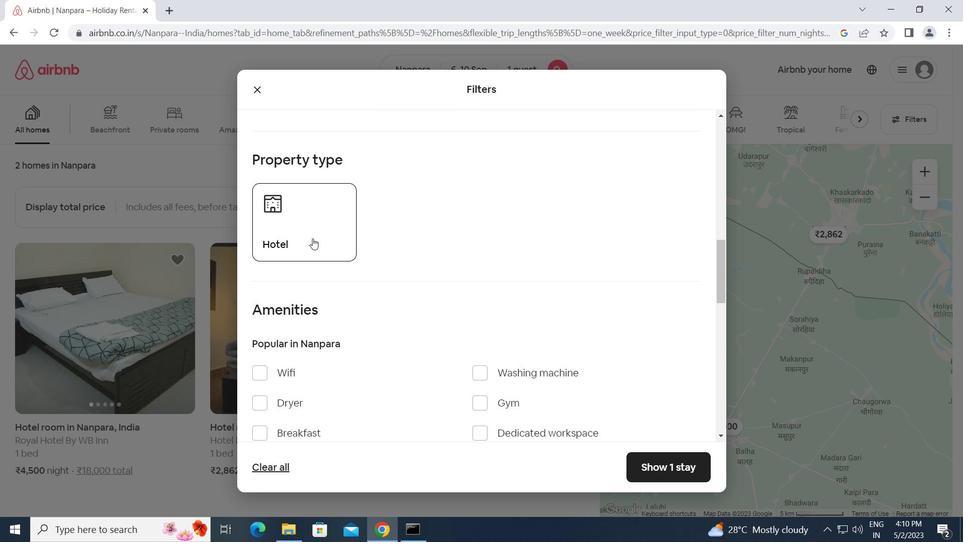 
Action: Mouse pressed left at (313, 237)
Screenshot: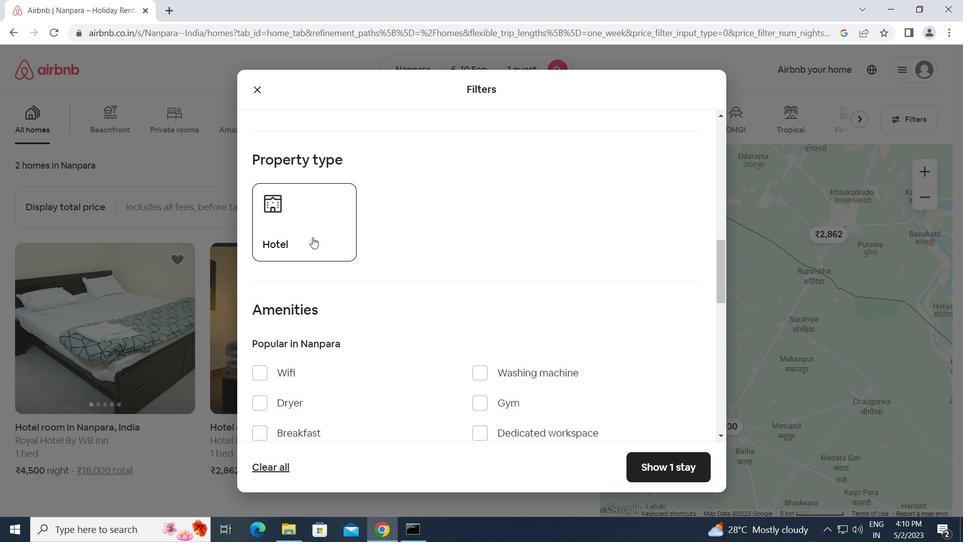 
Action: Mouse moved to (409, 277)
Screenshot: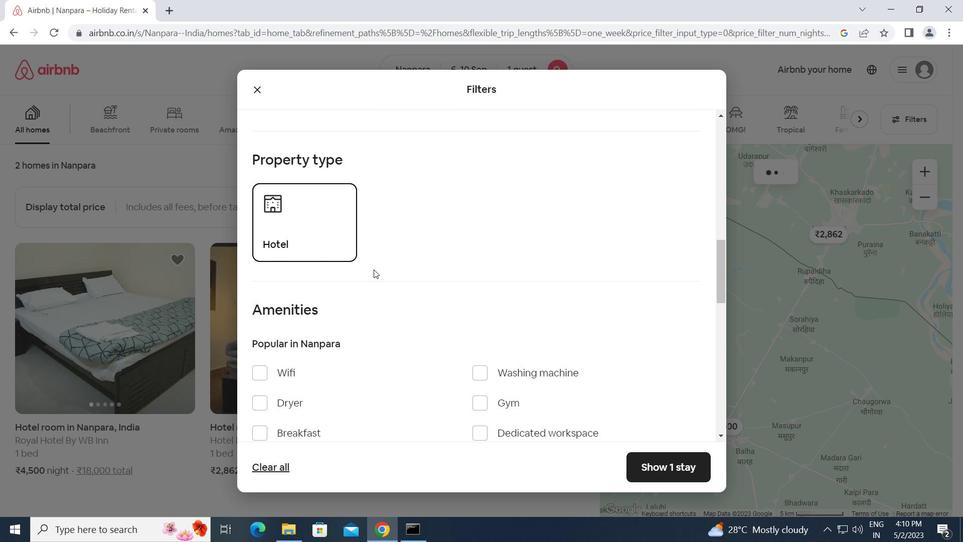 
Action: Mouse scrolled (409, 276) with delta (0, 0)
Screenshot: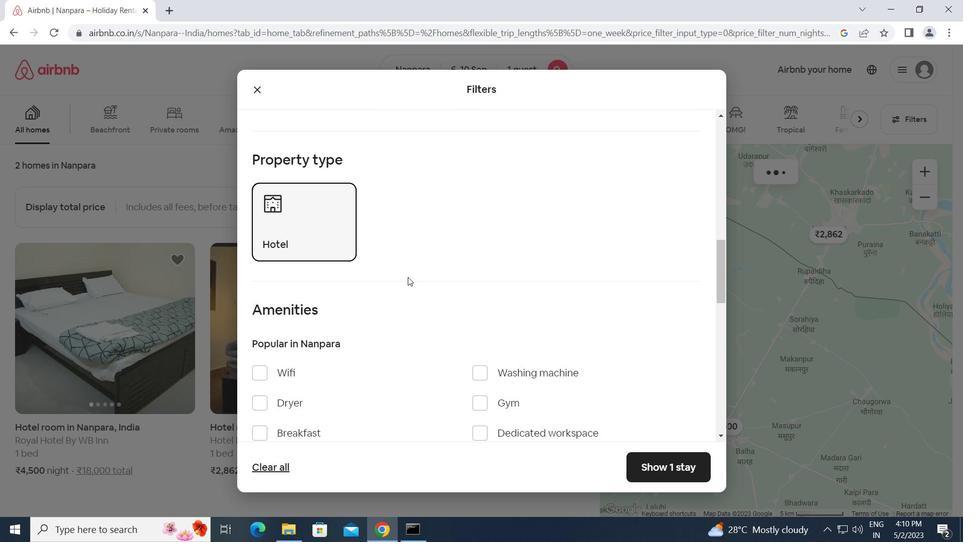 
Action: Mouse scrolled (409, 276) with delta (0, 0)
Screenshot: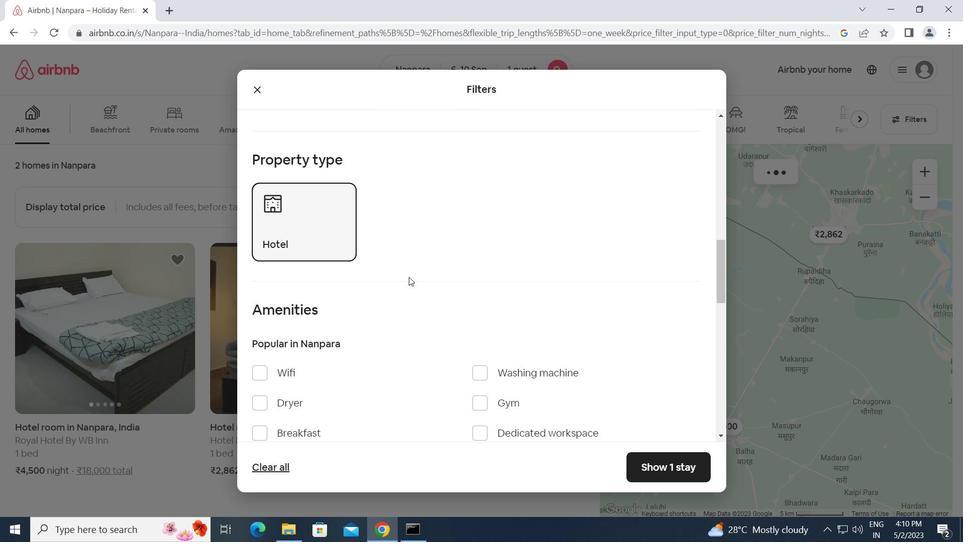 
Action: Mouse scrolled (409, 276) with delta (0, 0)
Screenshot: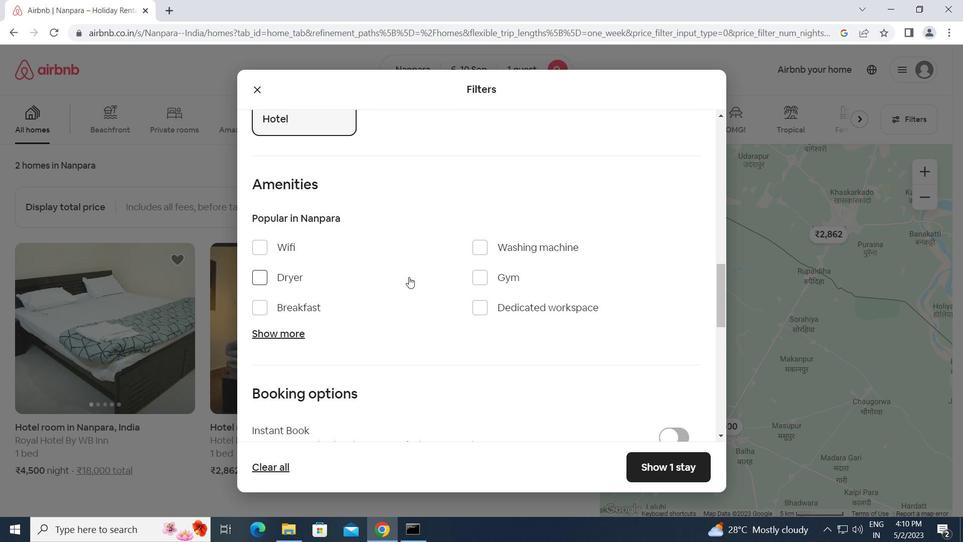 
Action: Mouse scrolled (409, 276) with delta (0, 0)
Screenshot: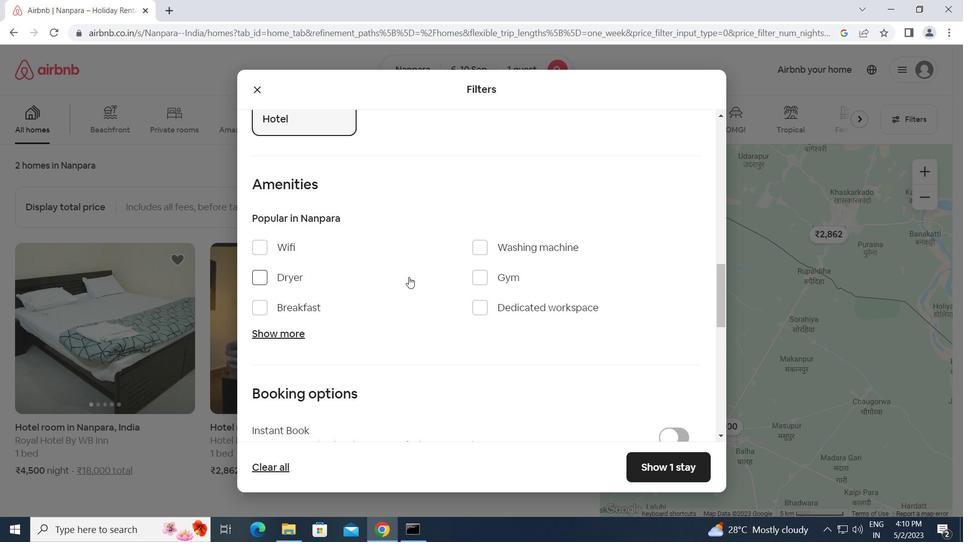 
Action: Mouse moved to (474, 119)
Screenshot: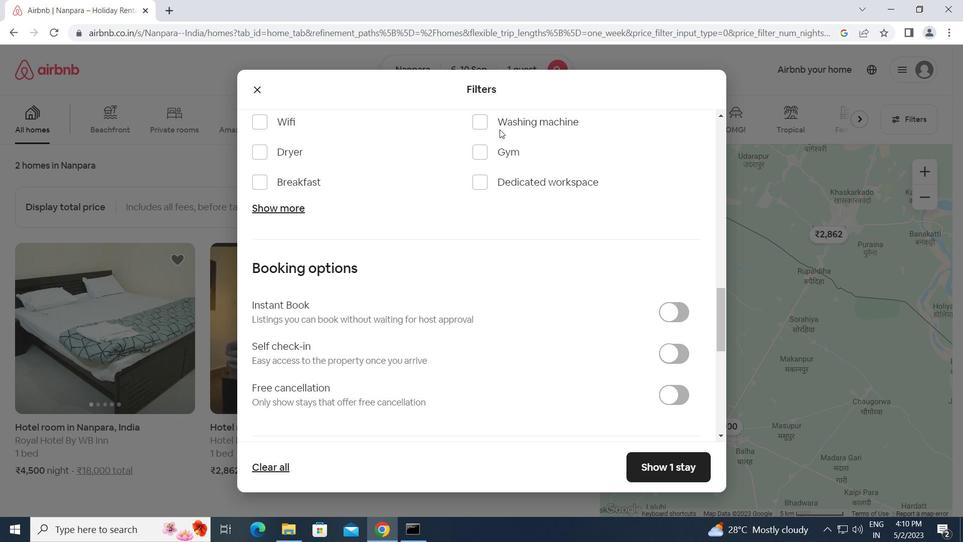 
Action: Mouse pressed left at (474, 119)
Screenshot: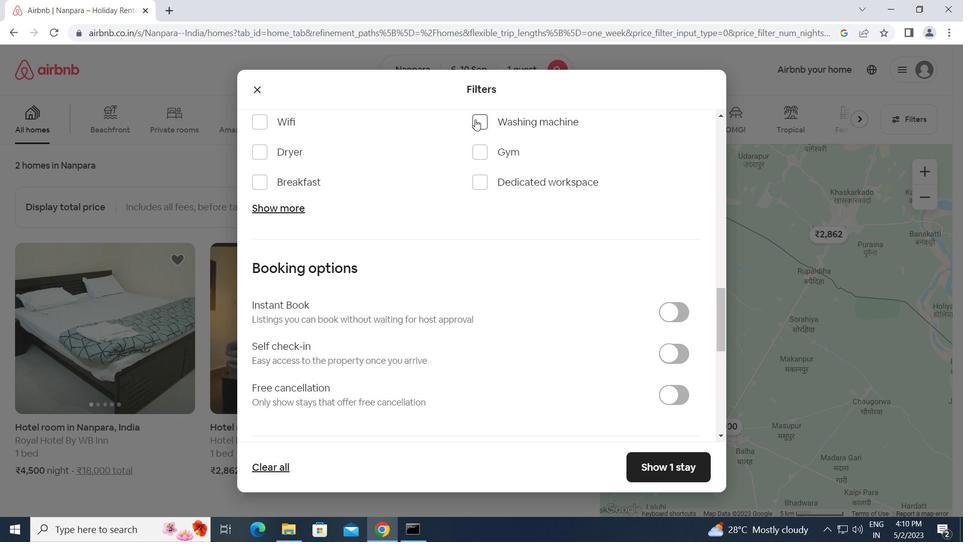 
Action: Mouse moved to (665, 353)
Screenshot: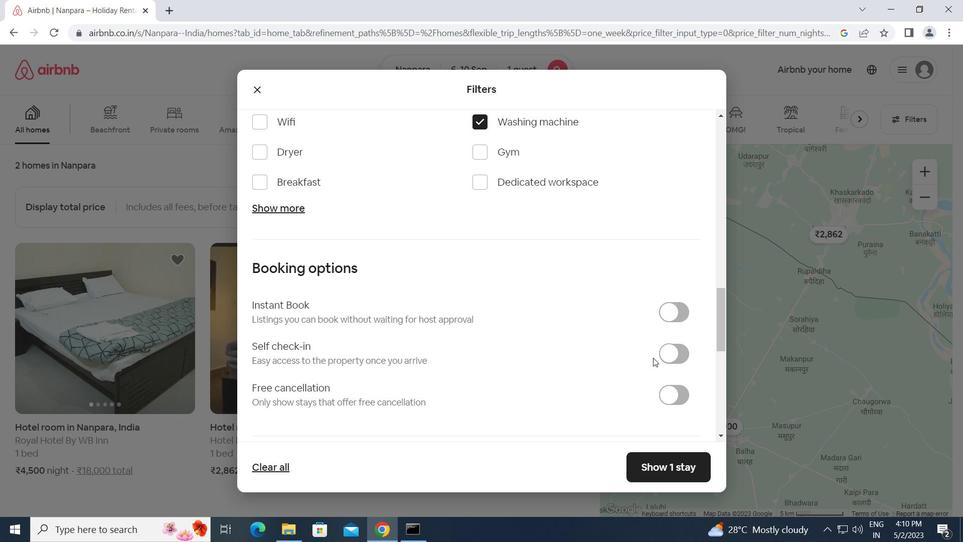 
Action: Mouse pressed left at (665, 353)
Screenshot: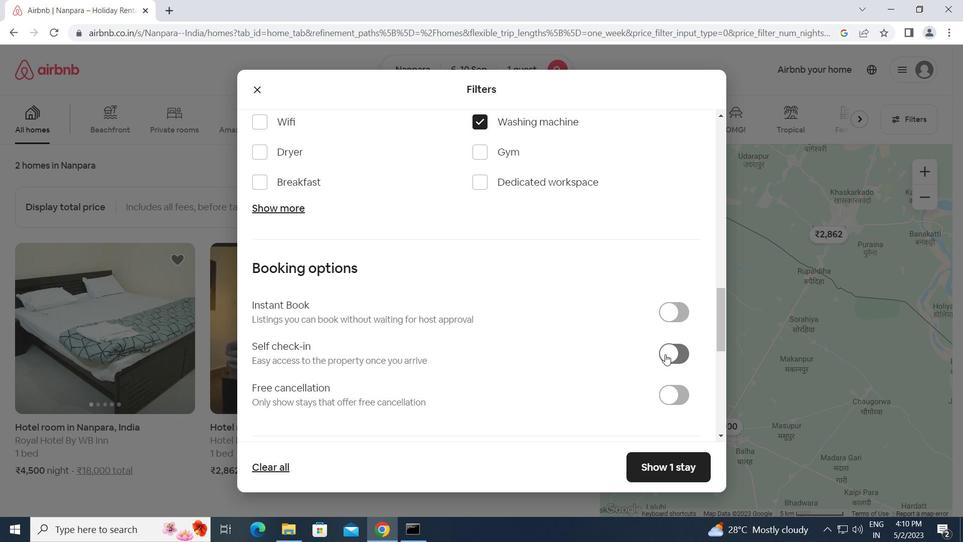 
Action: Mouse moved to (547, 363)
Screenshot: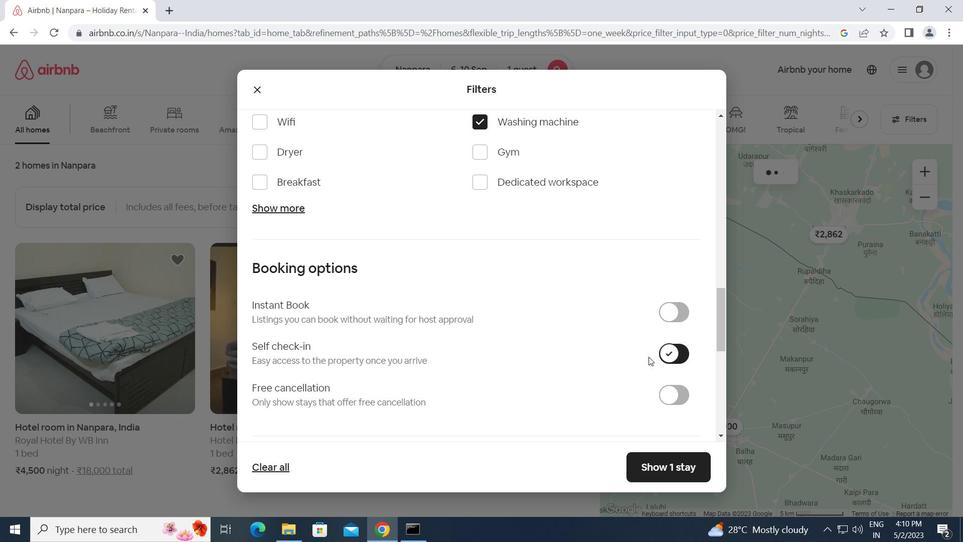 
Action: Mouse scrolled (547, 363) with delta (0, 0)
Screenshot: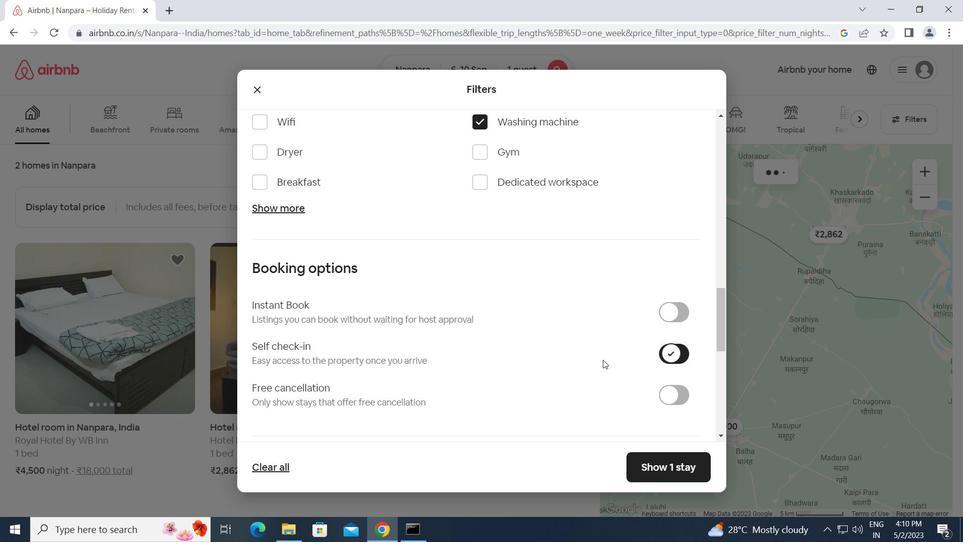 
Action: Mouse moved to (546, 363)
Screenshot: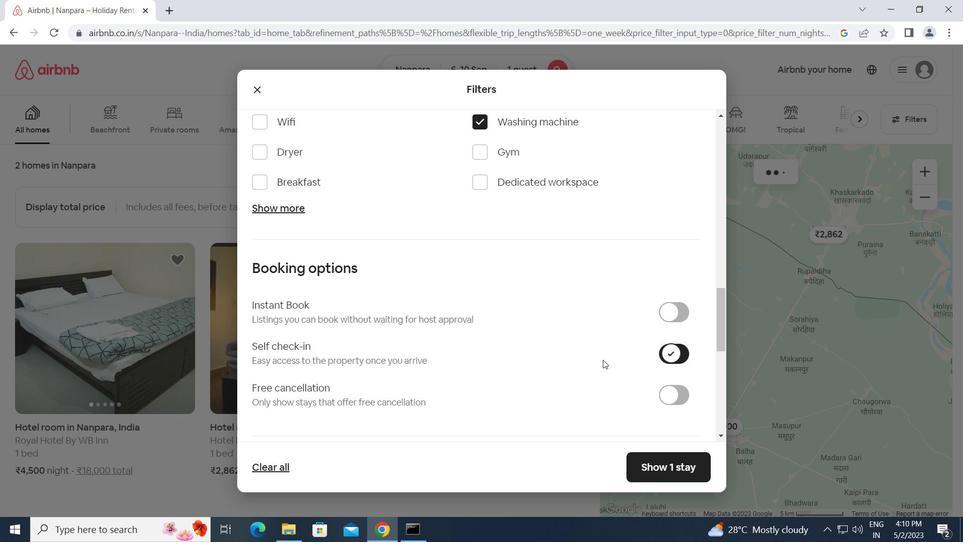 
Action: Mouse scrolled (546, 363) with delta (0, 0)
Screenshot: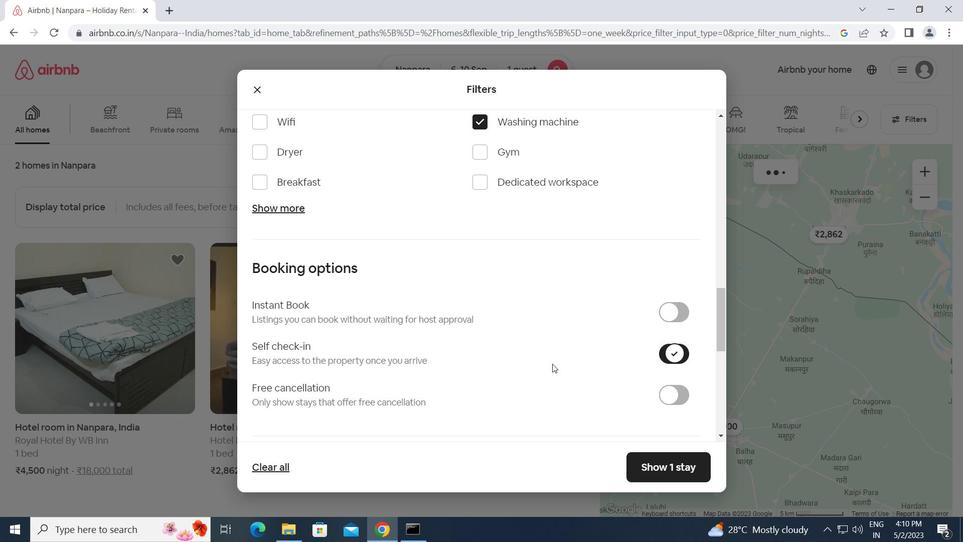 
Action: Mouse scrolled (546, 363) with delta (0, 0)
Screenshot: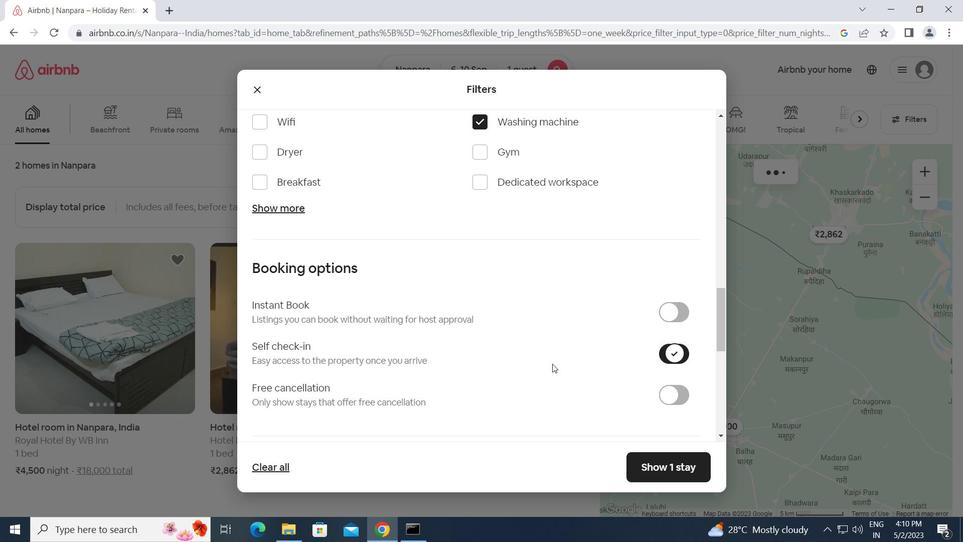 
Action: Mouse scrolled (546, 363) with delta (0, 0)
Screenshot: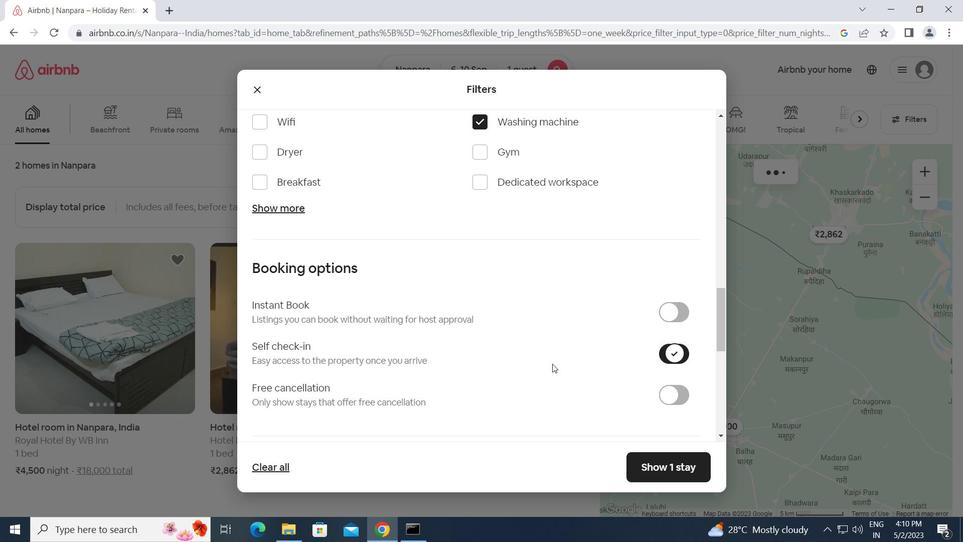 
Action: Mouse scrolled (546, 363) with delta (0, 0)
Screenshot: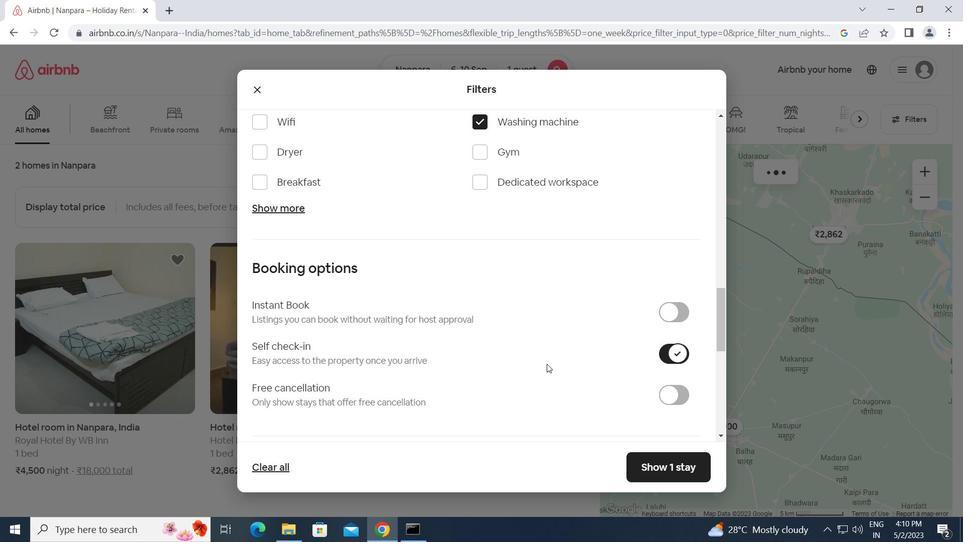
Action: Mouse scrolled (546, 363) with delta (0, 0)
Screenshot: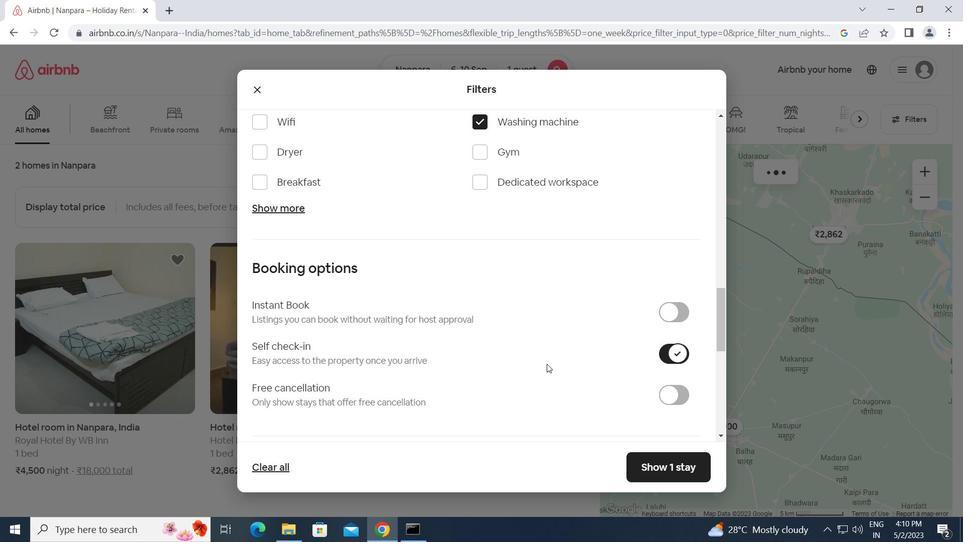 
Action: Mouse moved to (271, 374)
Screenshot: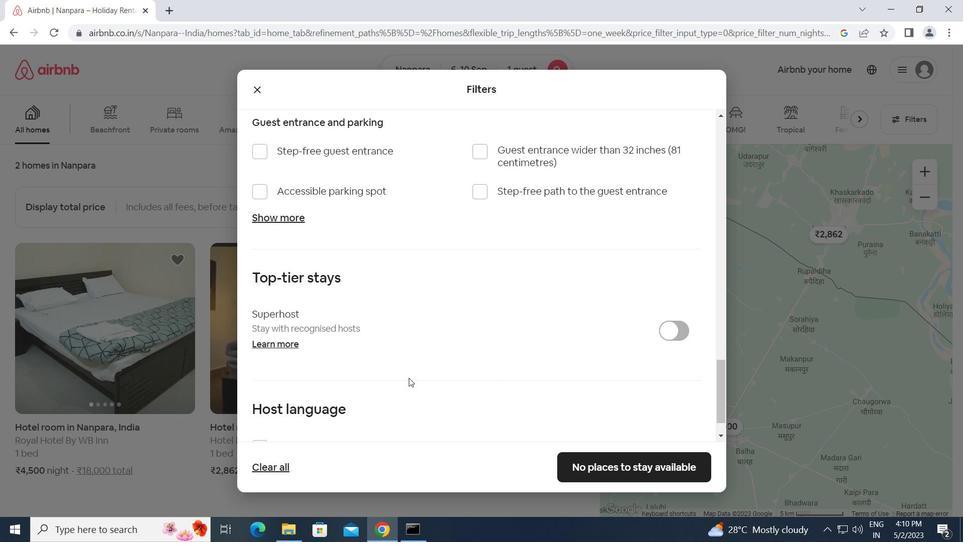 
Action: Mouse scrolled (271, 374) with delta (0, 0)
Screenshot: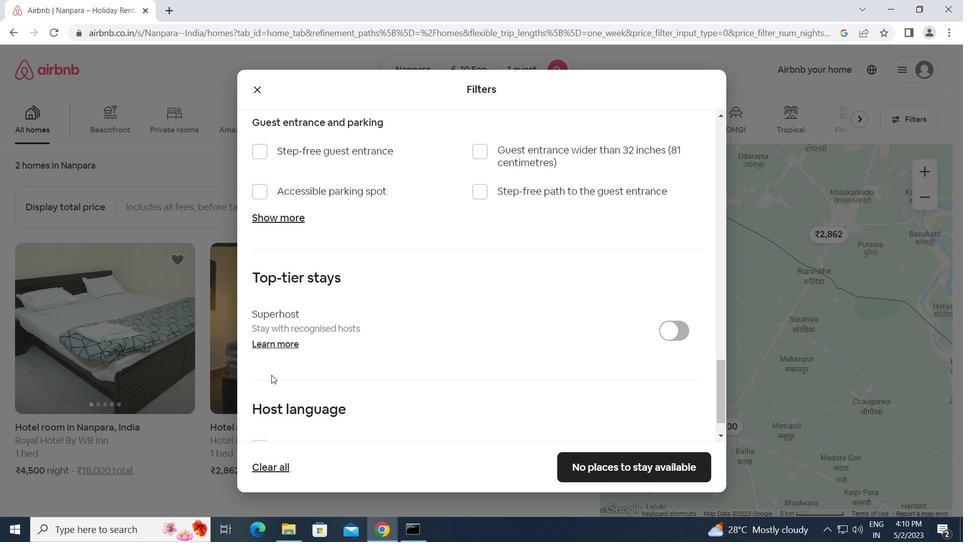 
Action: Mouse moved to (271, 374)
Screenshot: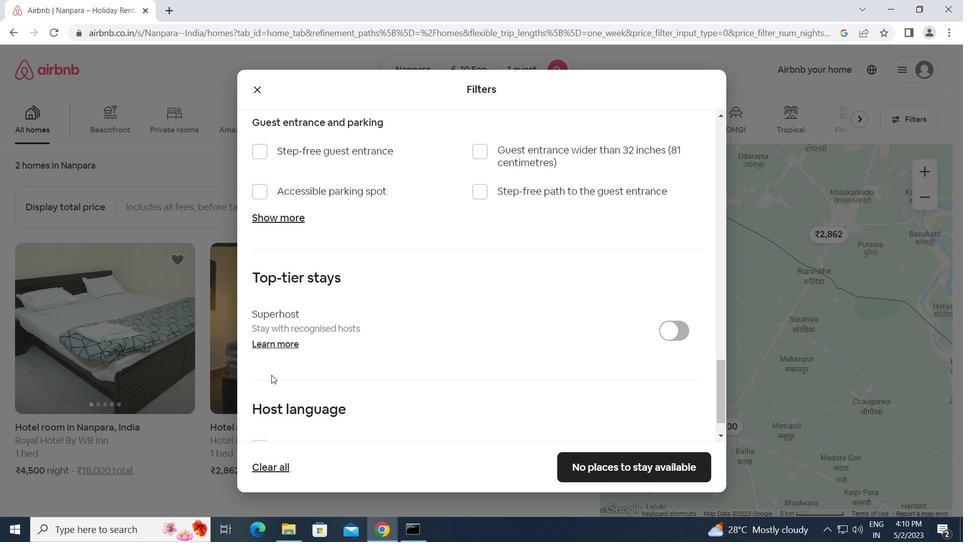 
Action: Mouse scrolled (271, 374) with delta (0, 0)
Screenshot: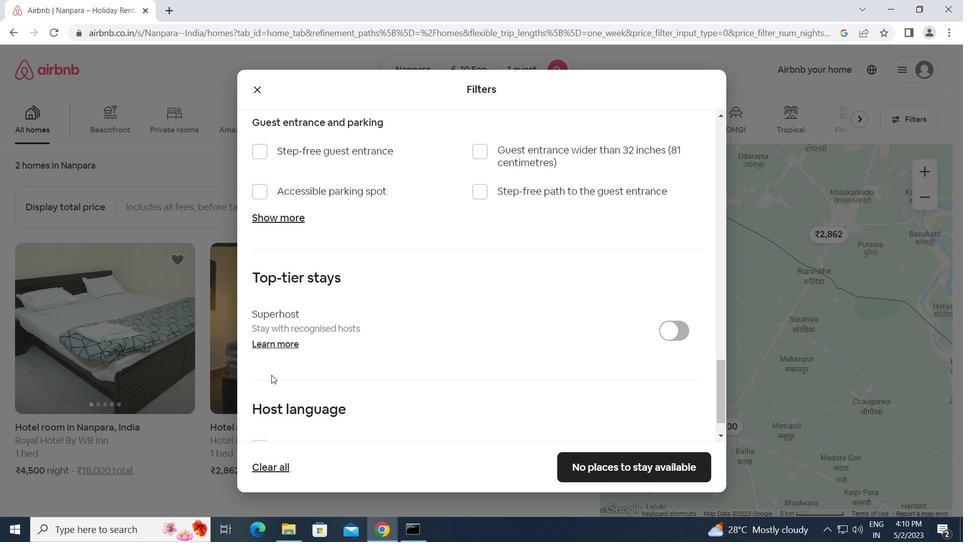 
Action: Mouse scrolled (271, 374) with delta (0, 0)
Screenshot: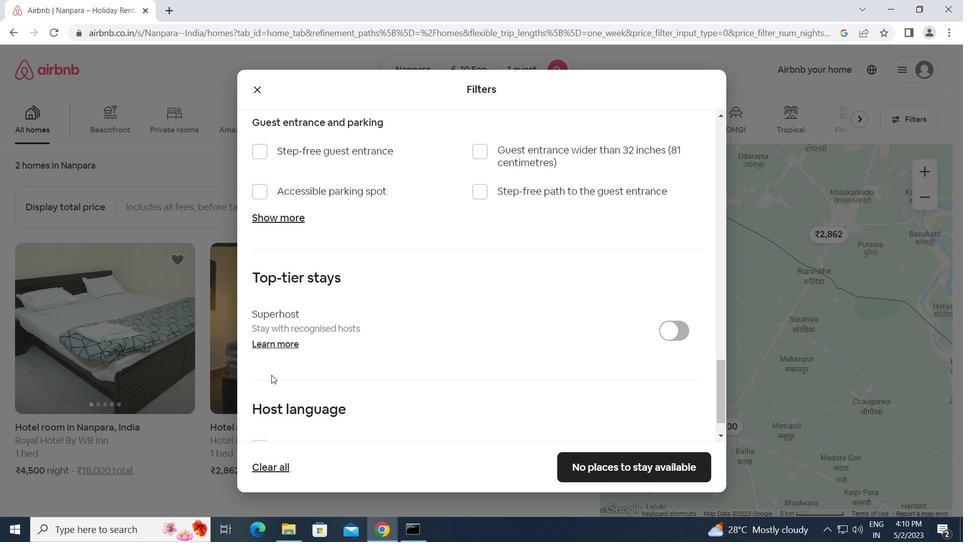 
Action: Mouse scrolled (271, 374) with delta (0, 0)
Screenshot: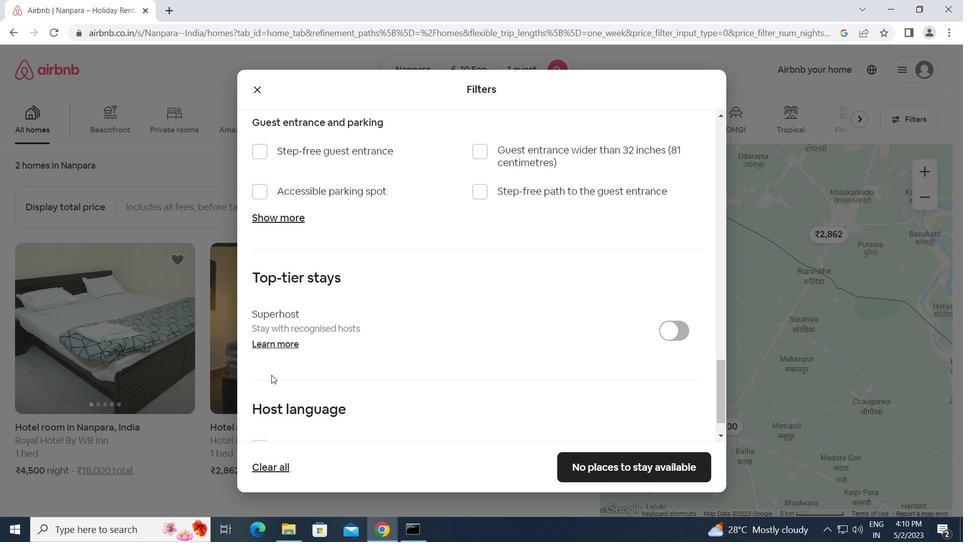 
Action: Mouse moved to (263, 402)
Screenshot: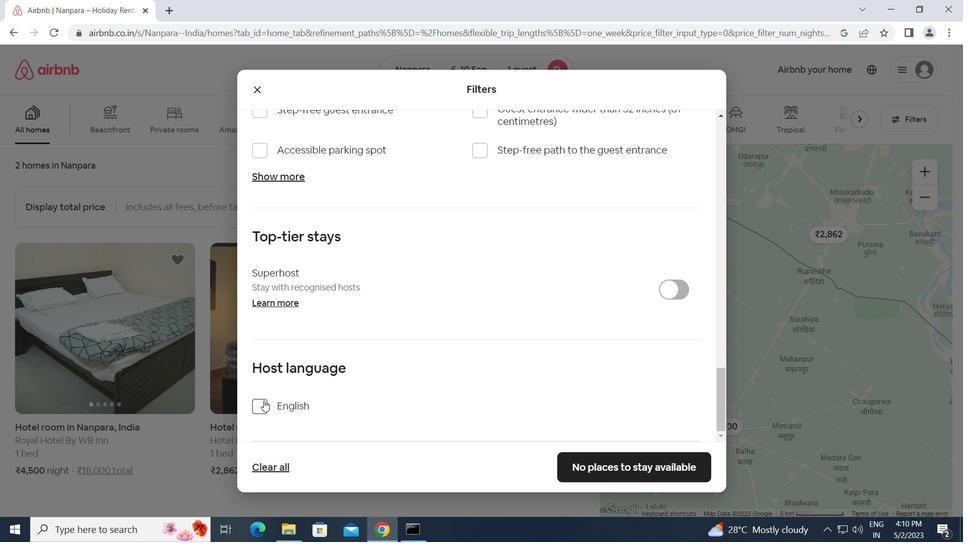 
Action: Mouse pressed left at (263, 402)
Screenshot: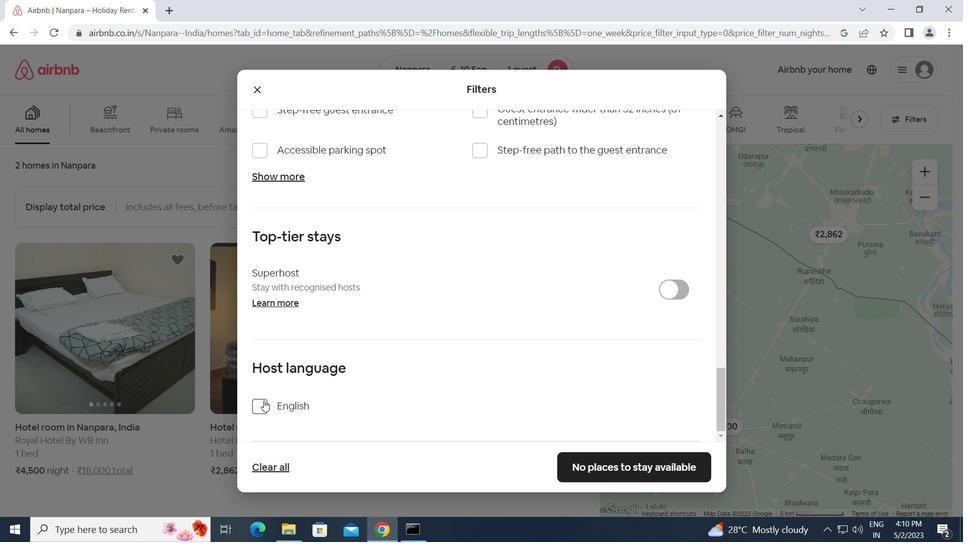 
Action: Mouse moved to (648, 470)
Screenshot: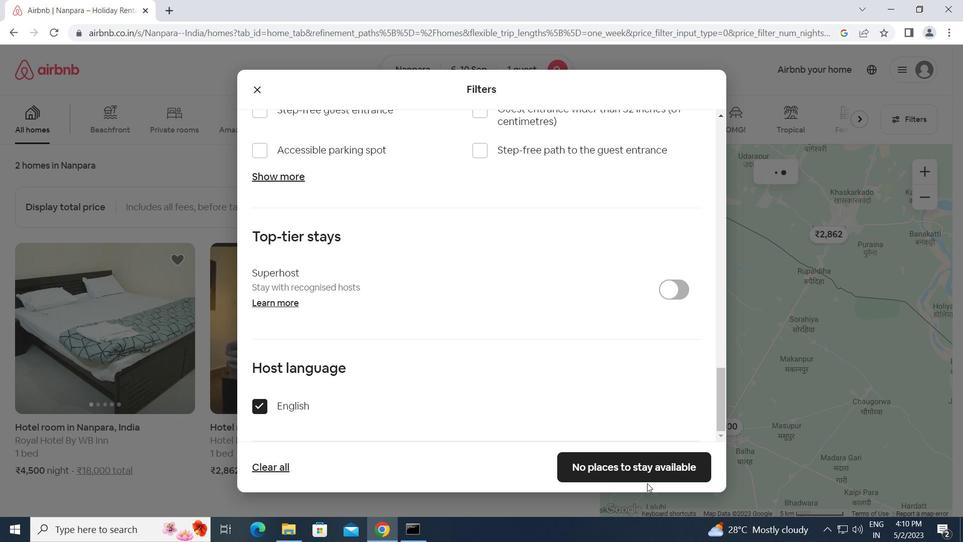 
Action: Mouse pressed left at (648, 470)
Screenshot: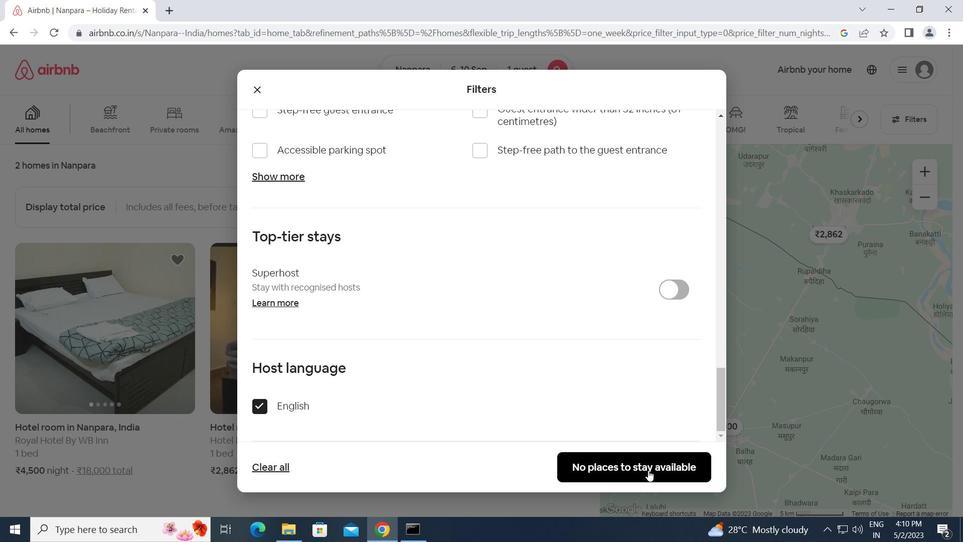 
Action: Mouse moved to (647, 469)
Screenshot: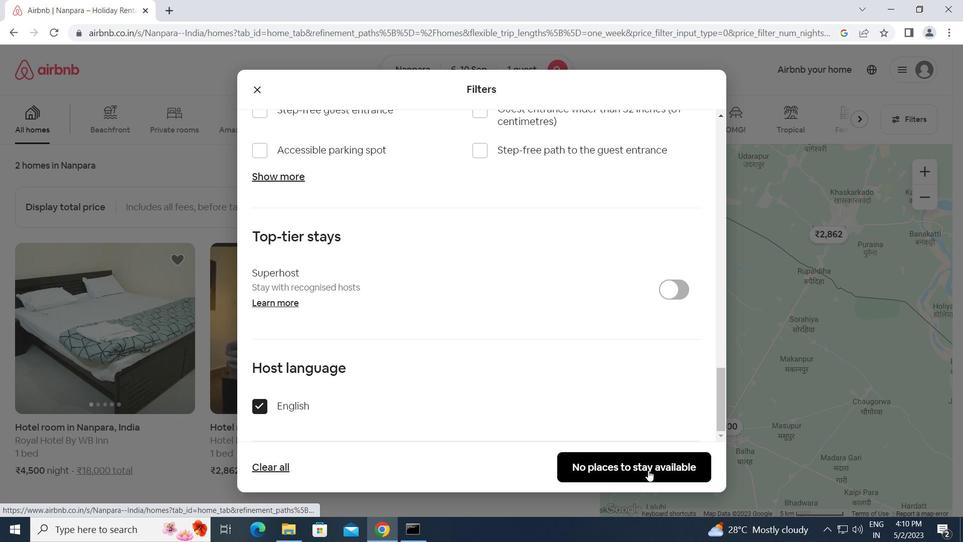 
